 Task: Submit your pick sheet for the "Victory Lane Racing Champions League".
Action: Mouse moved to (179, 344)
Screenshot: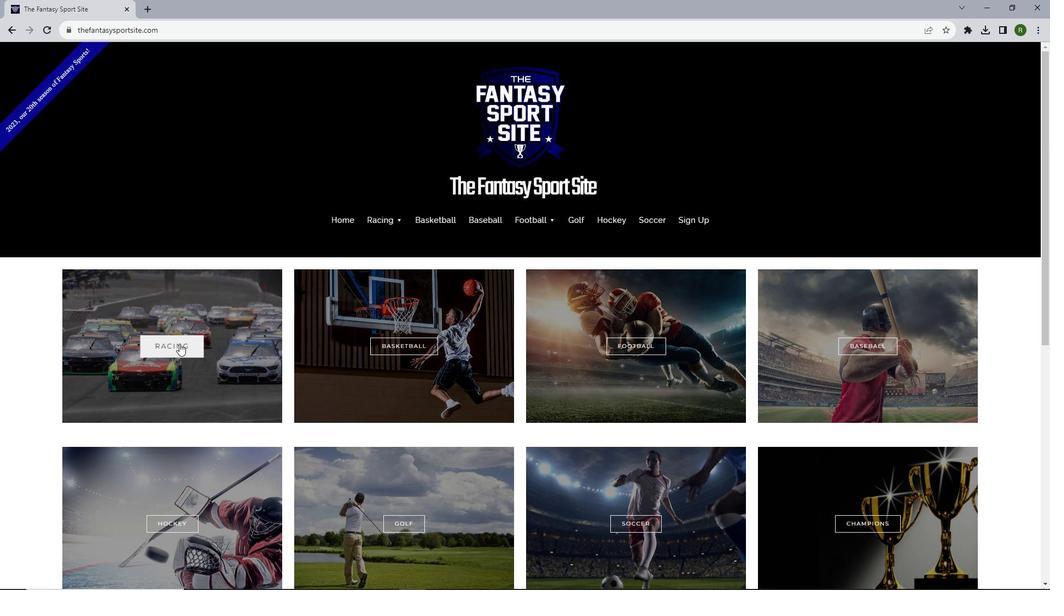 
Action: Mouse pressed left at (179, 344)
Screenshot: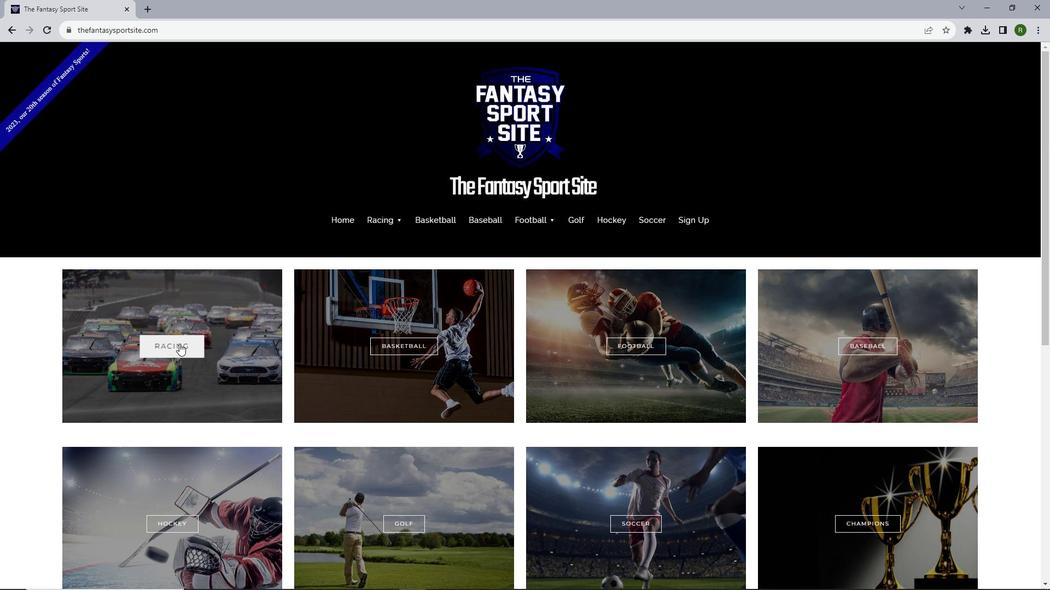 
Action: Mouse moved to (603, 418)
Screenshot: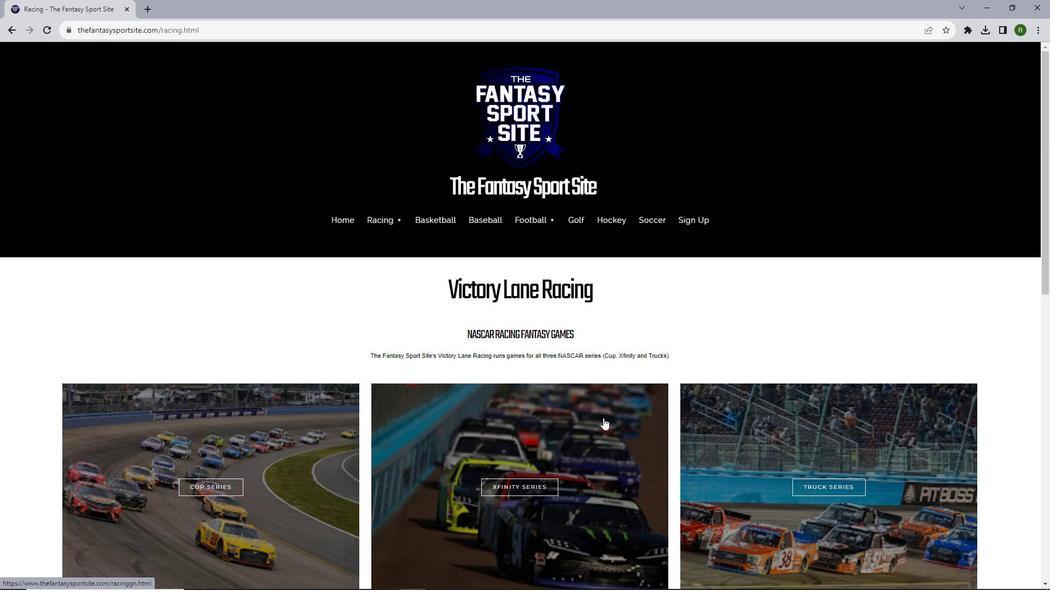 
Action: Mouse scrolled (603, 417) with delta (0, 0)
Screenshot: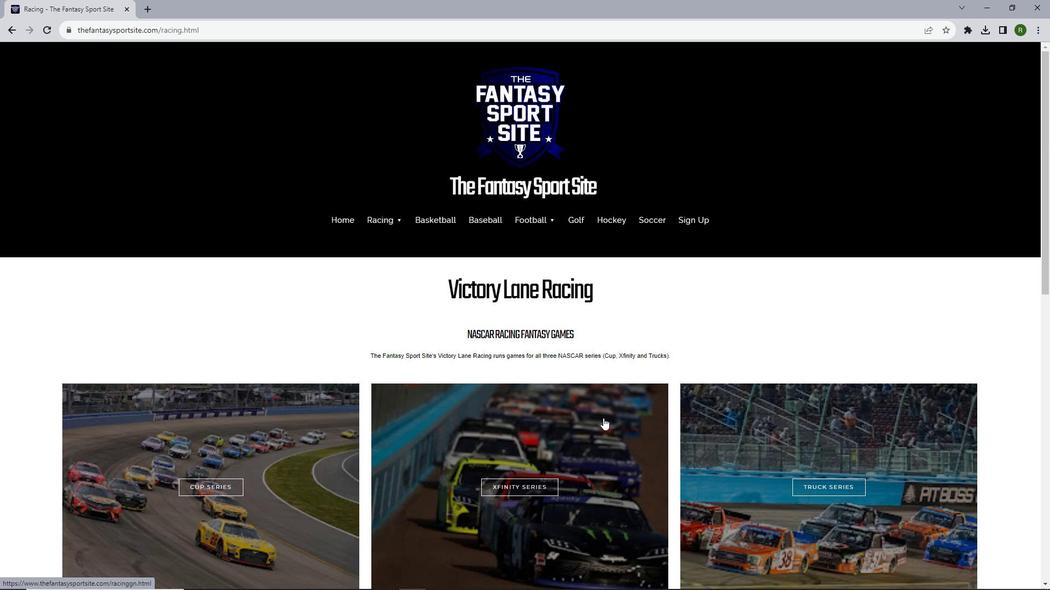
Action: Mouse scrolled (603, 417) with delta (0, 0)
Screenshot: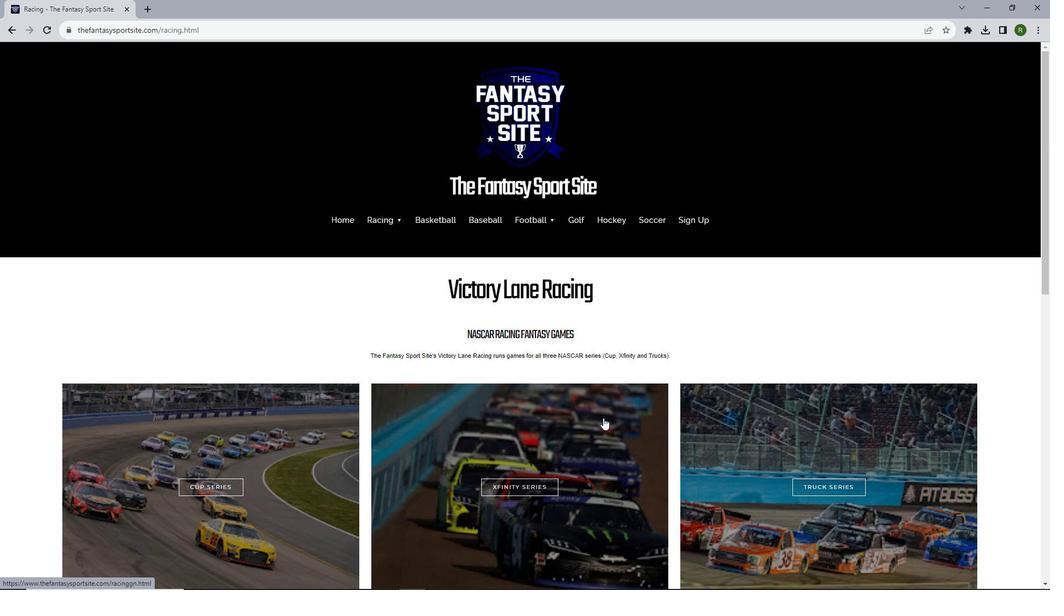 
Action: Mouse scrolled (603, 417) with delta (0, 0)
Screenshot: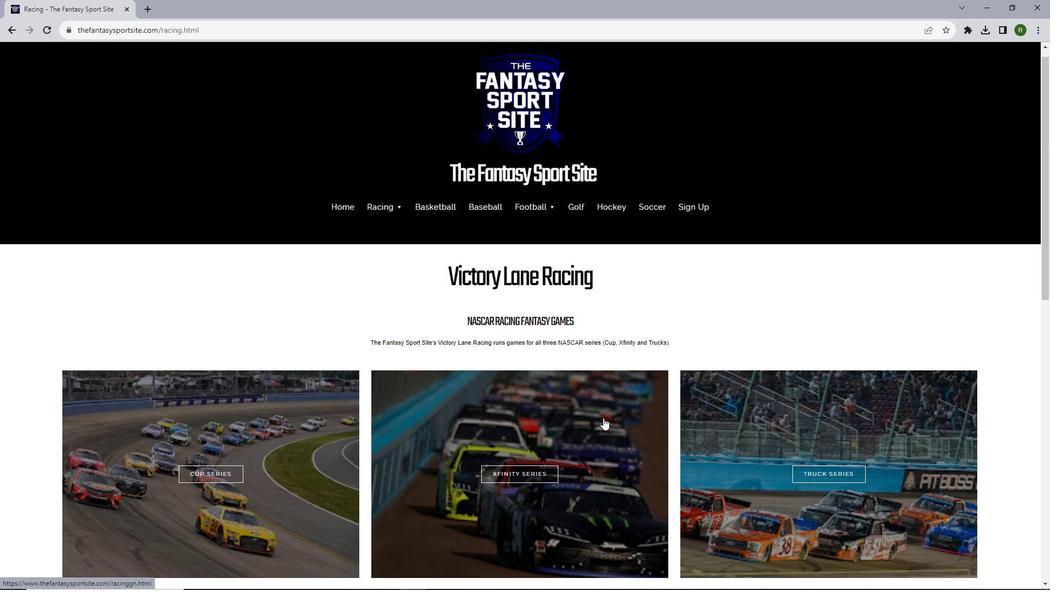 
Action: Mouse scrolled (603, 417) with delta (0, 0)
Screenshot: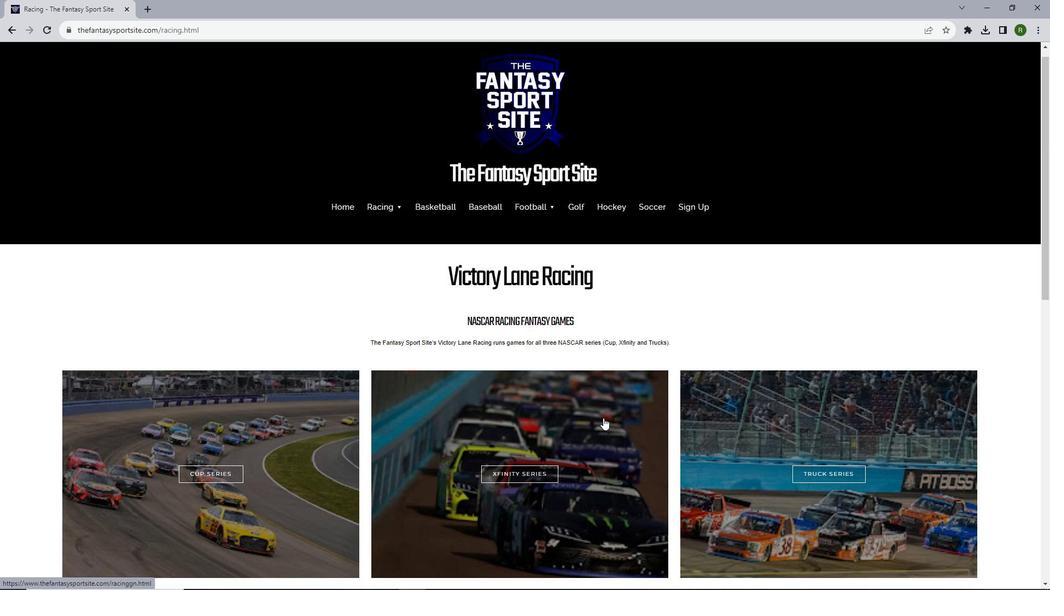 
Action: Mouse scrolled (603, 417) with delta (0, 0)
Screenshot: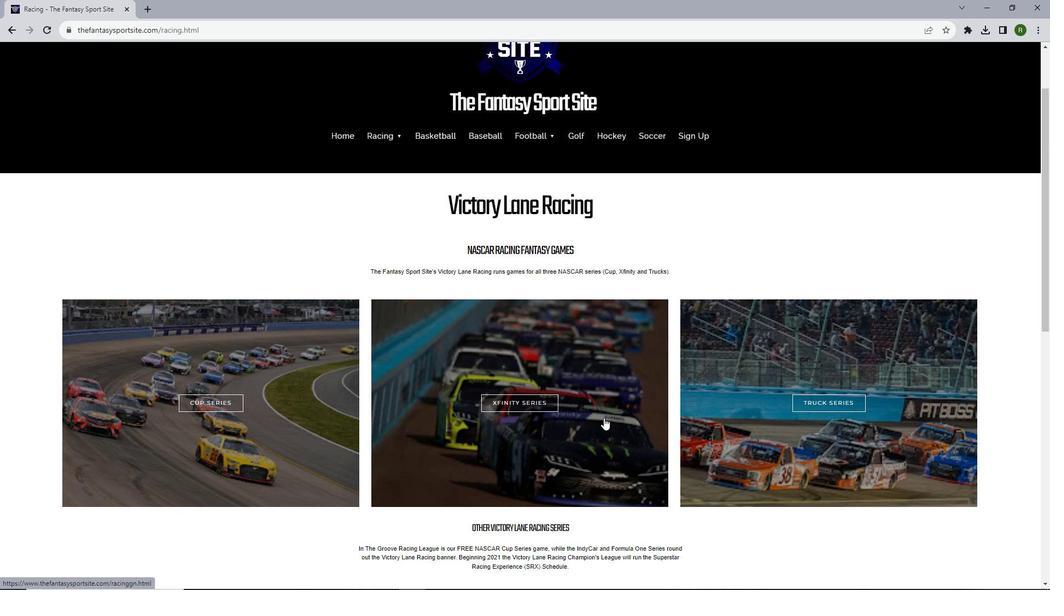 
Action: Mouse moved to (603, 418)
Screenshot: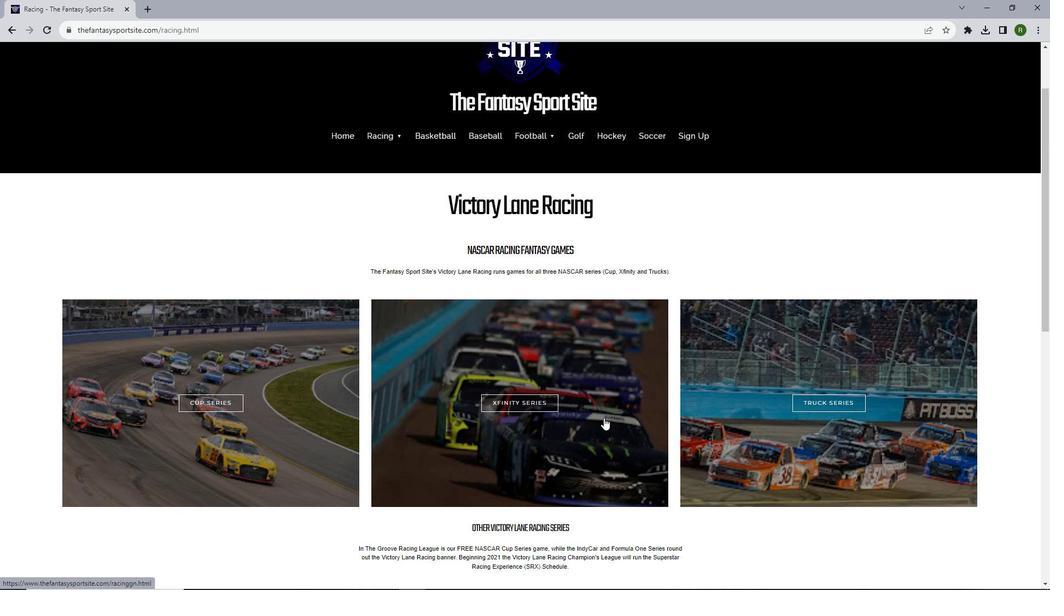 
Action: Mouse scrolled (603, 417) with delta (0, 0)
Screenshot: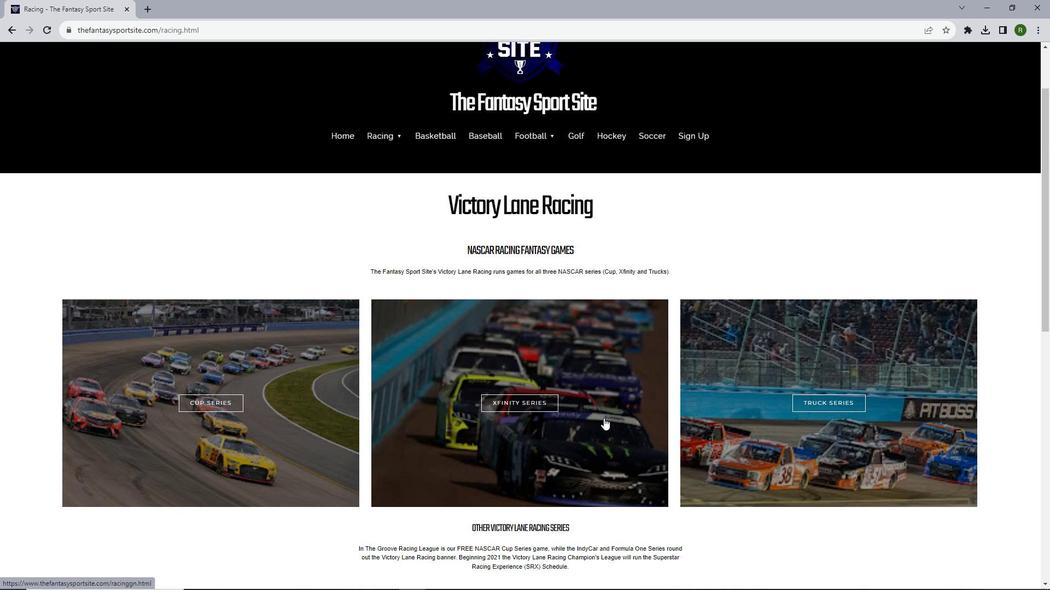 
Action: Mouse moved to (796, 427)
Screenshot: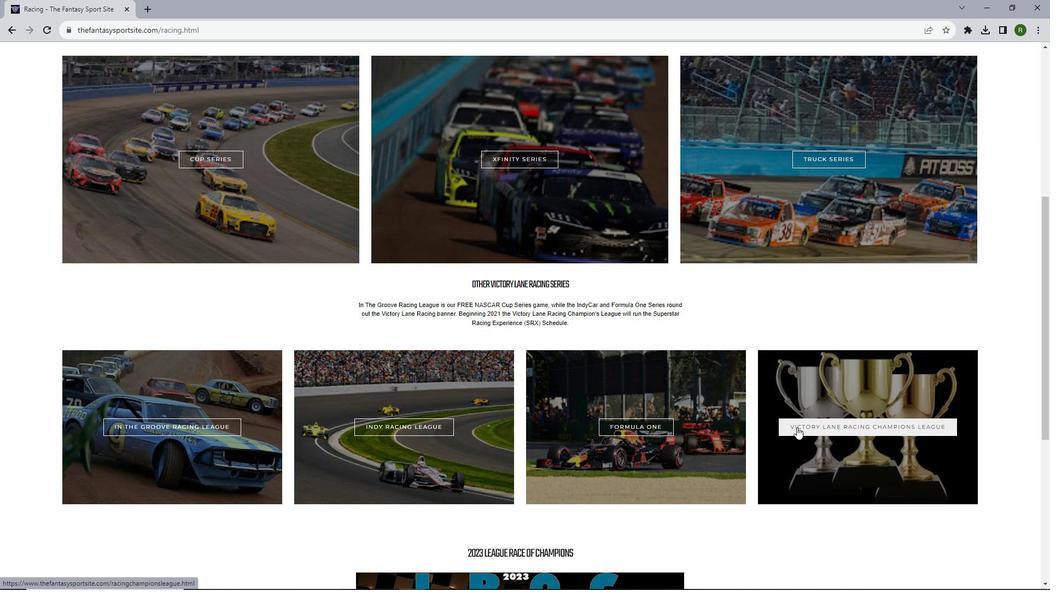 
Action: Mouse pressed left at (796, 427)
Screenshot: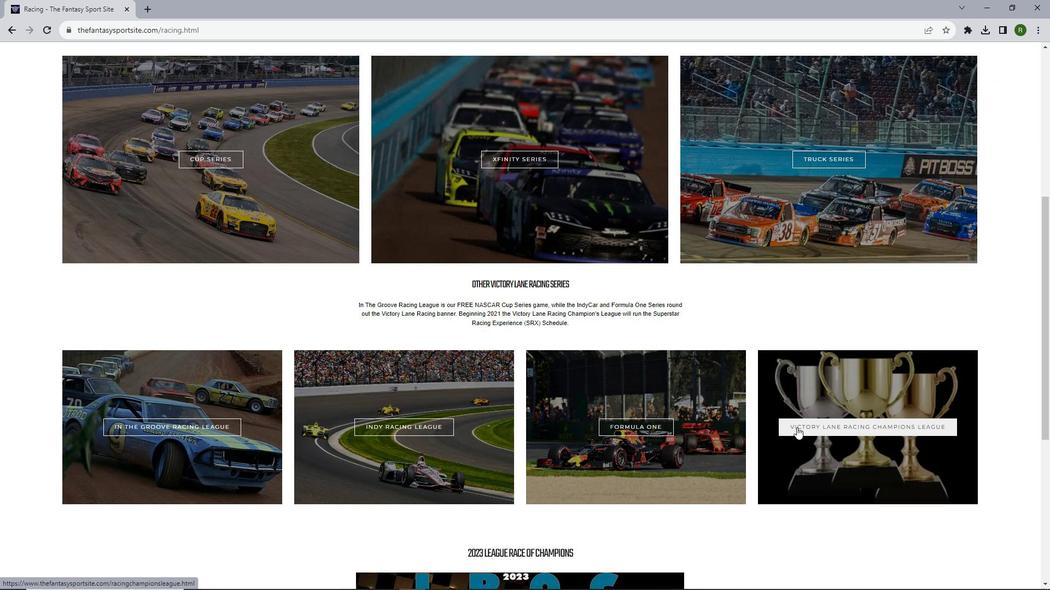 
Action: Mouse moved to (434, 374)
Screenshot: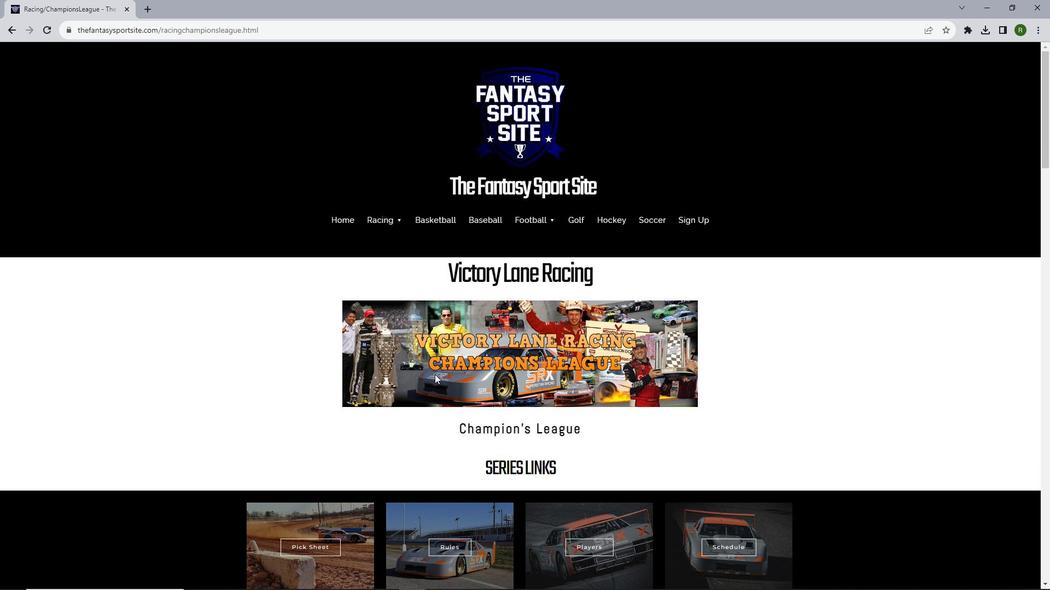 
Action: Mouse scrolled (434, 374) with delta (0, 0)
Screenshot: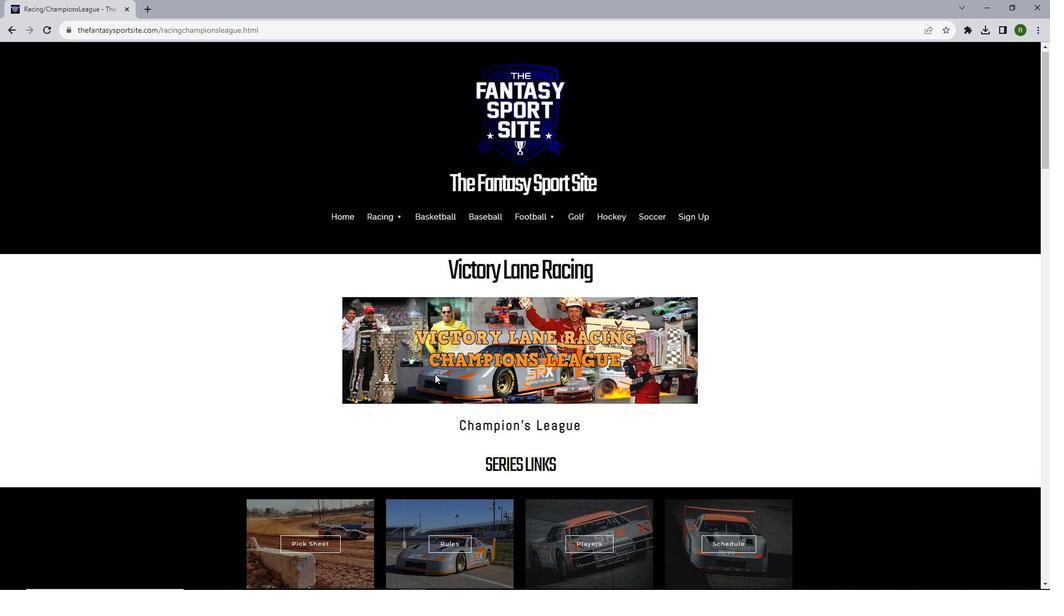 
Action: Mouse scrolled (434, 374) with delta (0, 0)
Screenshot: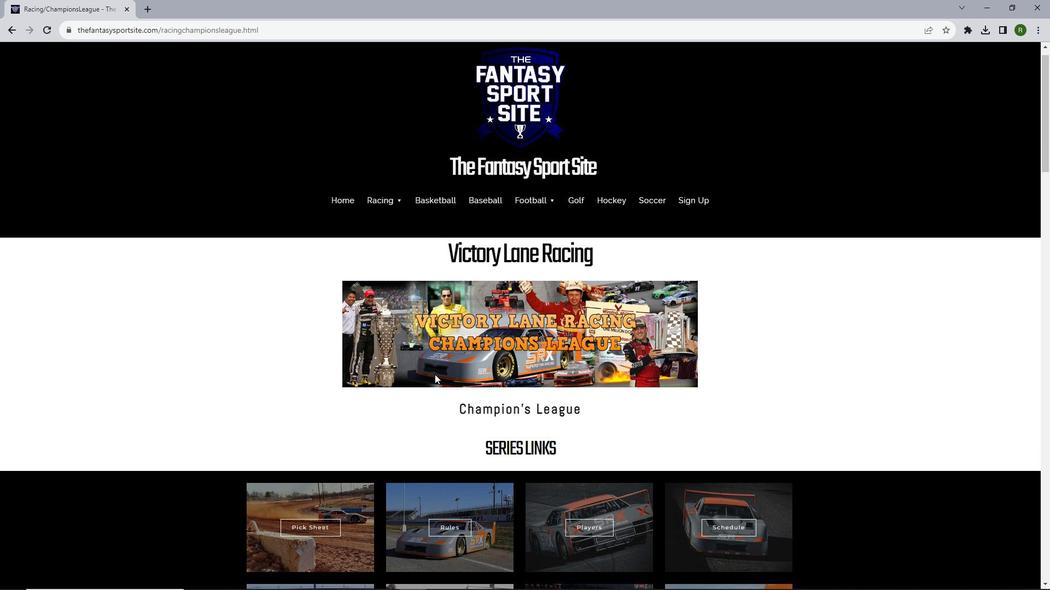 
Action: Mouse scrolled (434, 374) with delta (0, 0)
Screenshot: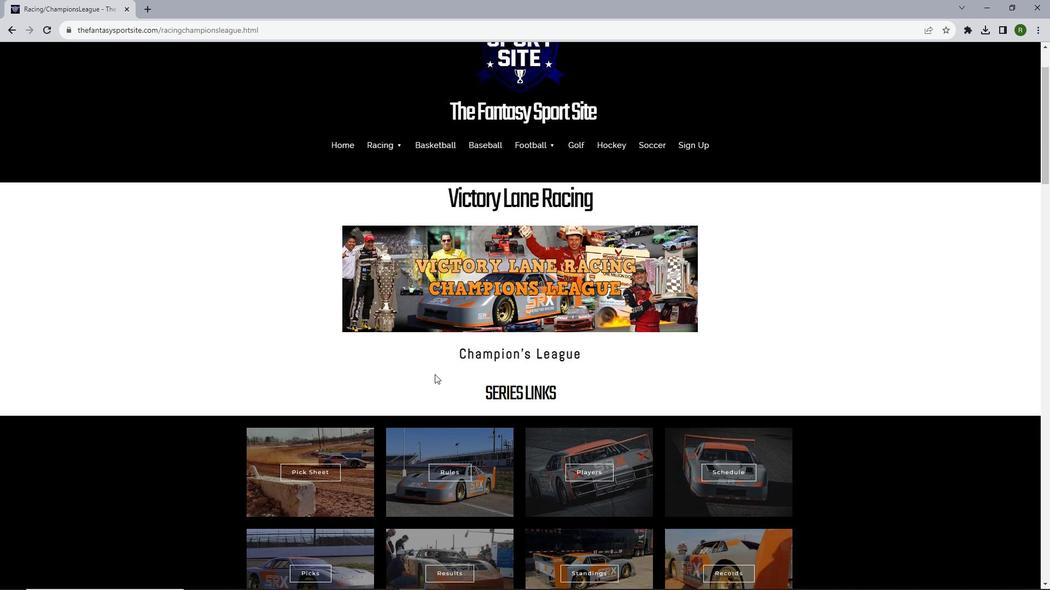 
Action: Mouse moved to (325, 385)
Screenshot: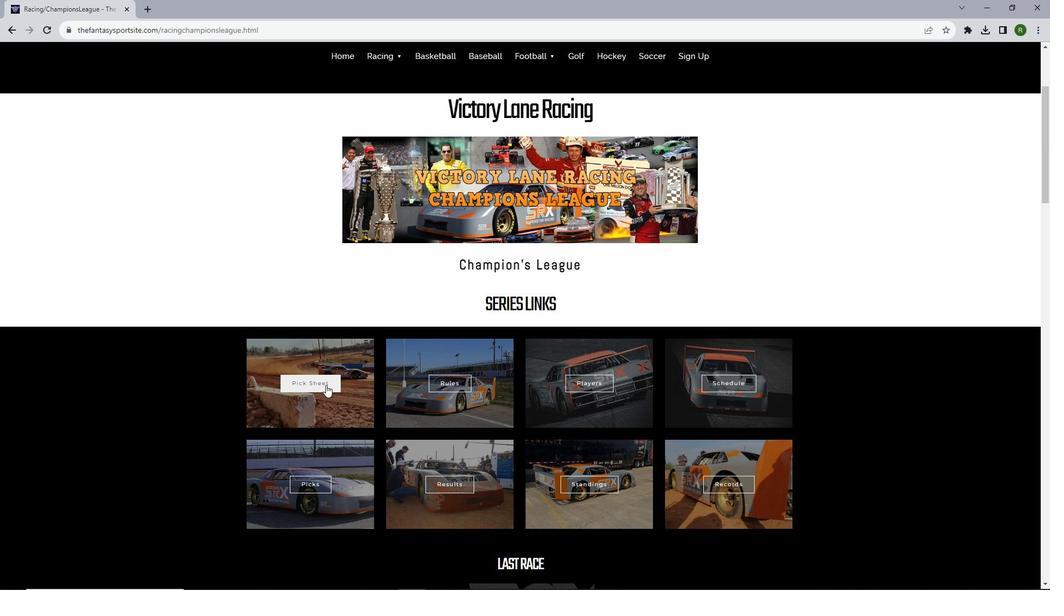 
Action: Mouse pressed left at (325, 385)
Screenshot: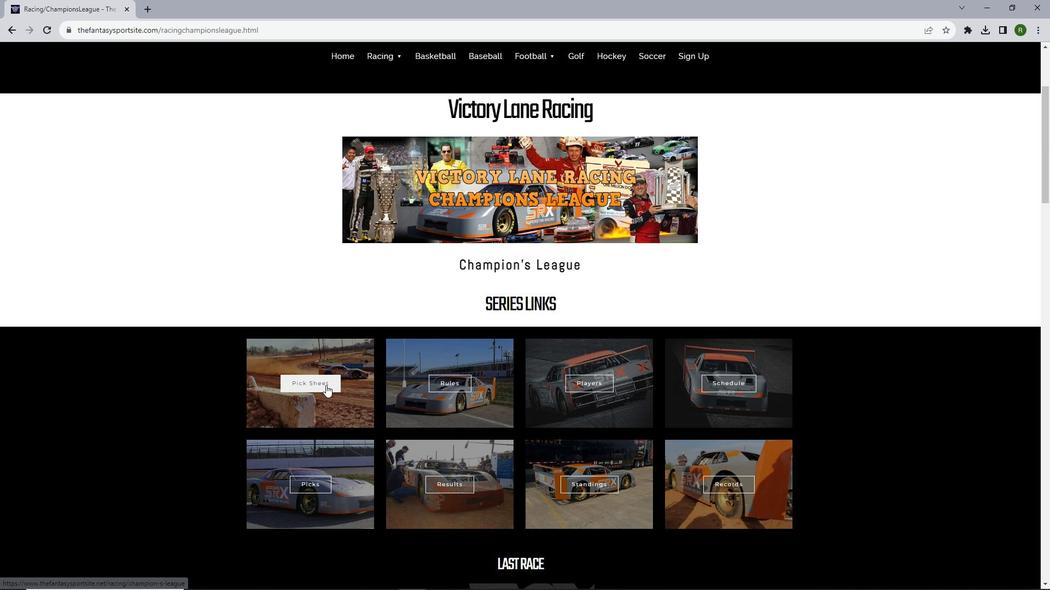 
Action: Mouse moved to (392, 364)
Screenshot: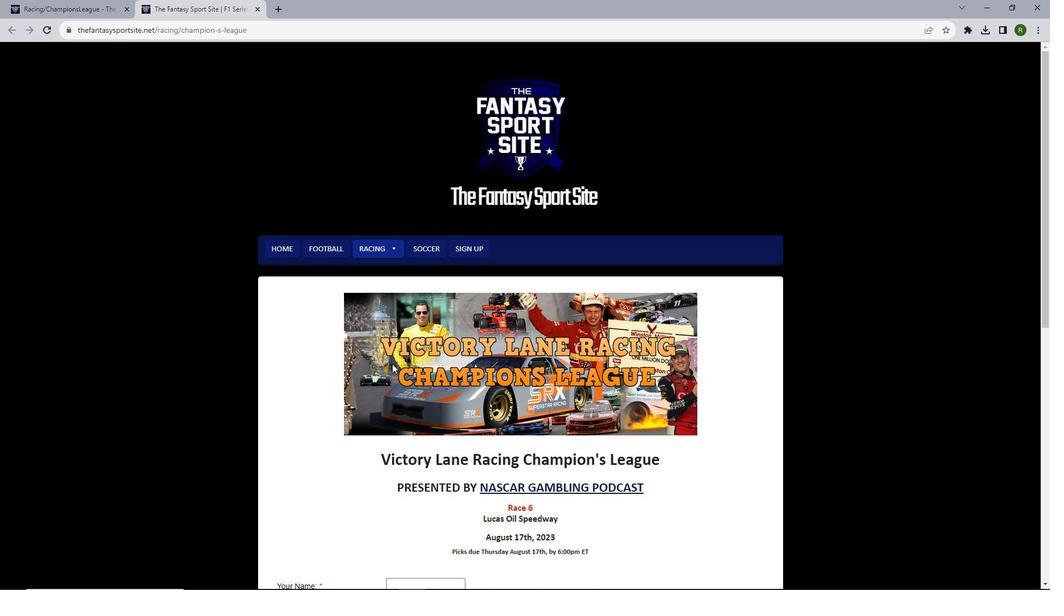 
Action: Mouse scrolled (392, 363) with delta (0, 0)
Screenshot: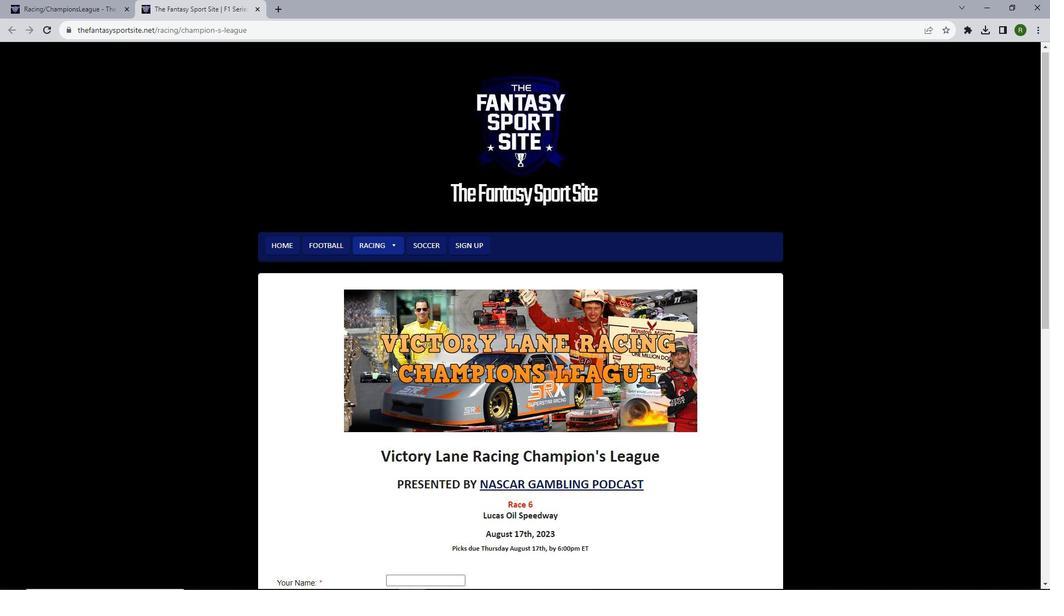
Action: Mouse scrolled (392, 363) with delta (0, 0)
Screenshot: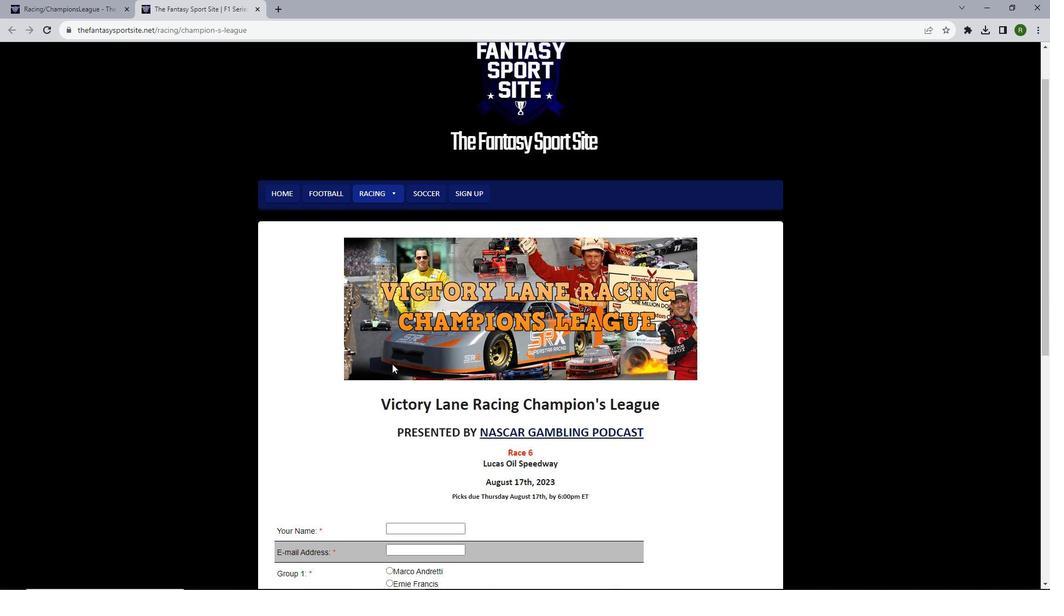 
Action: Mouse moved to (391, 369)
Screenshot: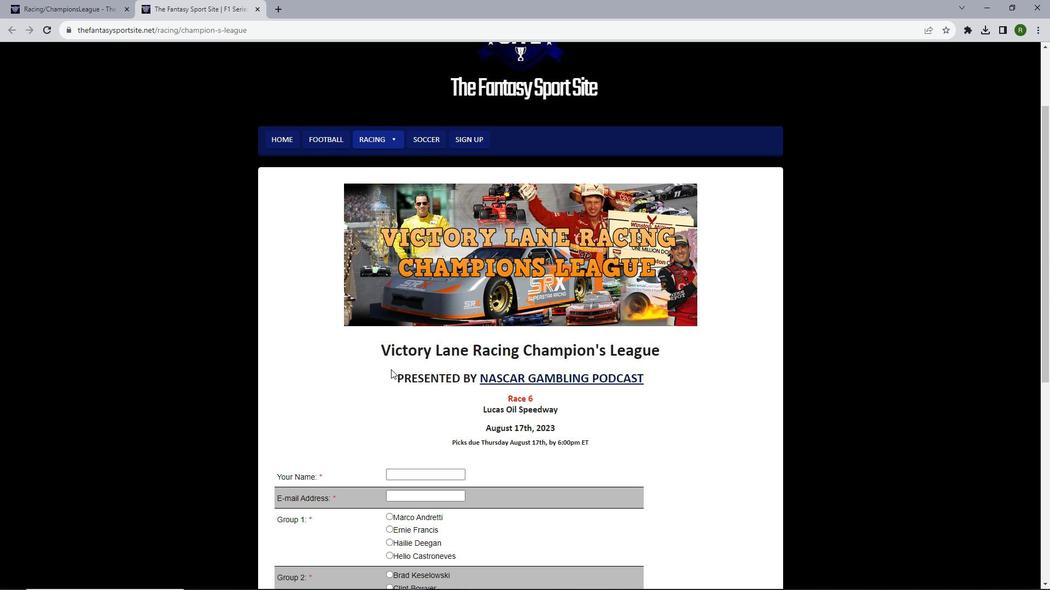 
Action: Mouse scrolled (391, 369) with delta (0, 0)
Screenshot: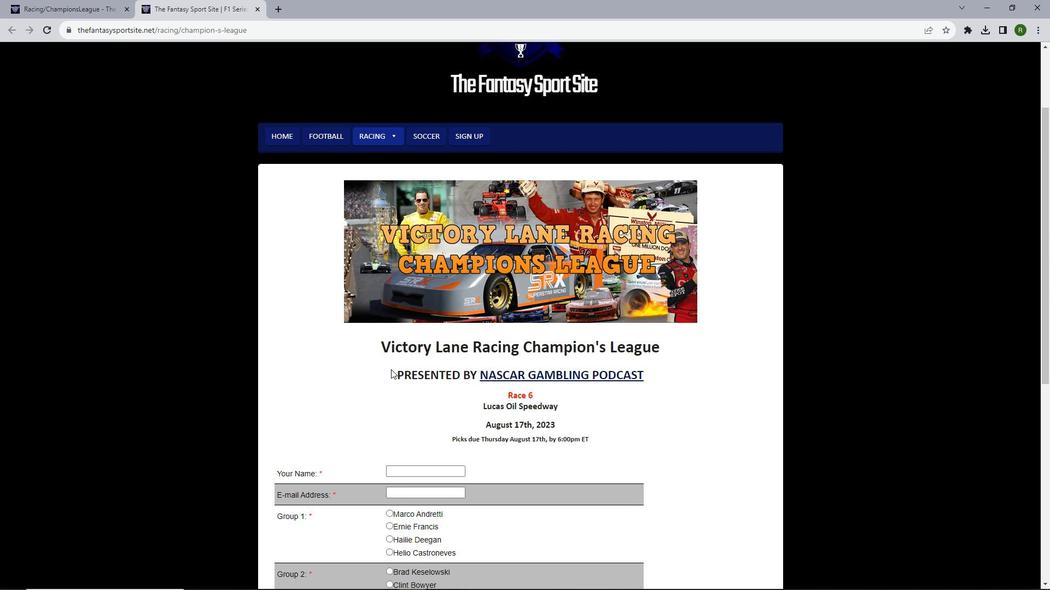 
Action: Mouse moved to (391, 370)
Screenshot: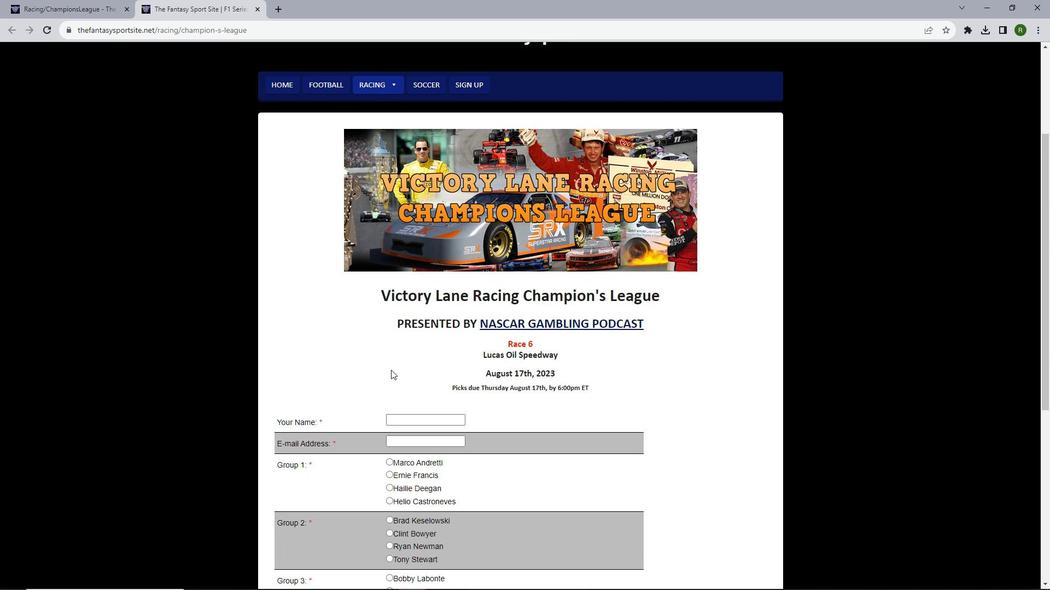 
Action: Mouse scrolled (391, 369) with delta (0, 0)
Screenshot: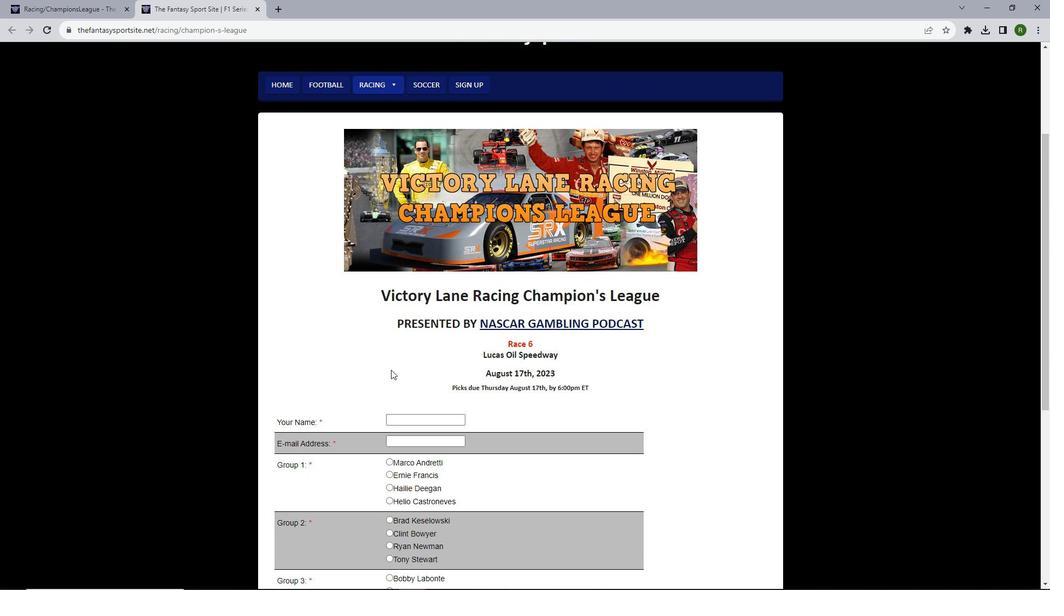
Action: Mouse moved to (393, 369)
Screenshot: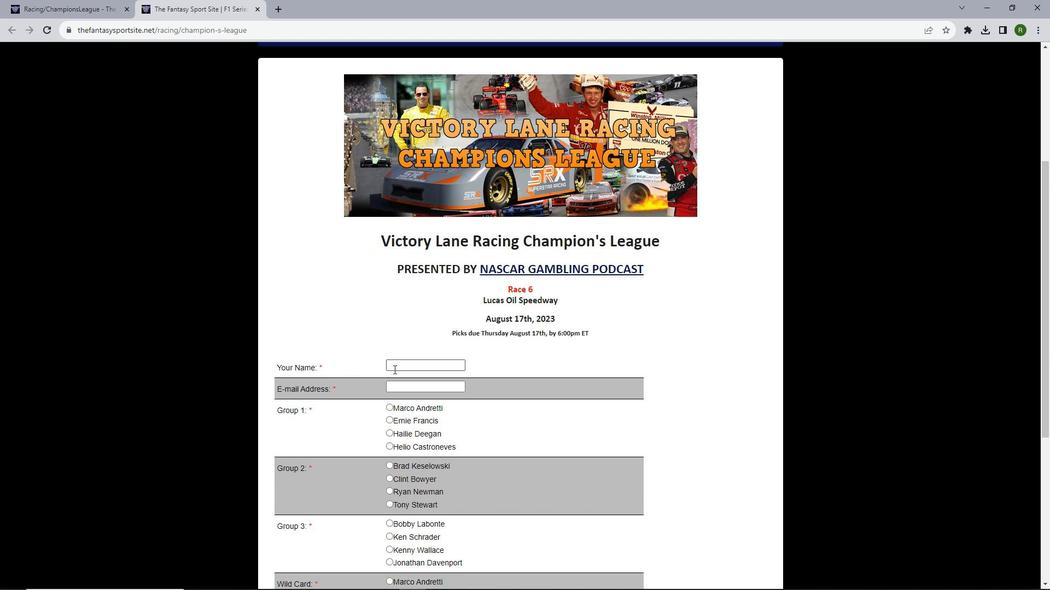 
Action: Mouse pressed left at (393, 369)
Screenshot: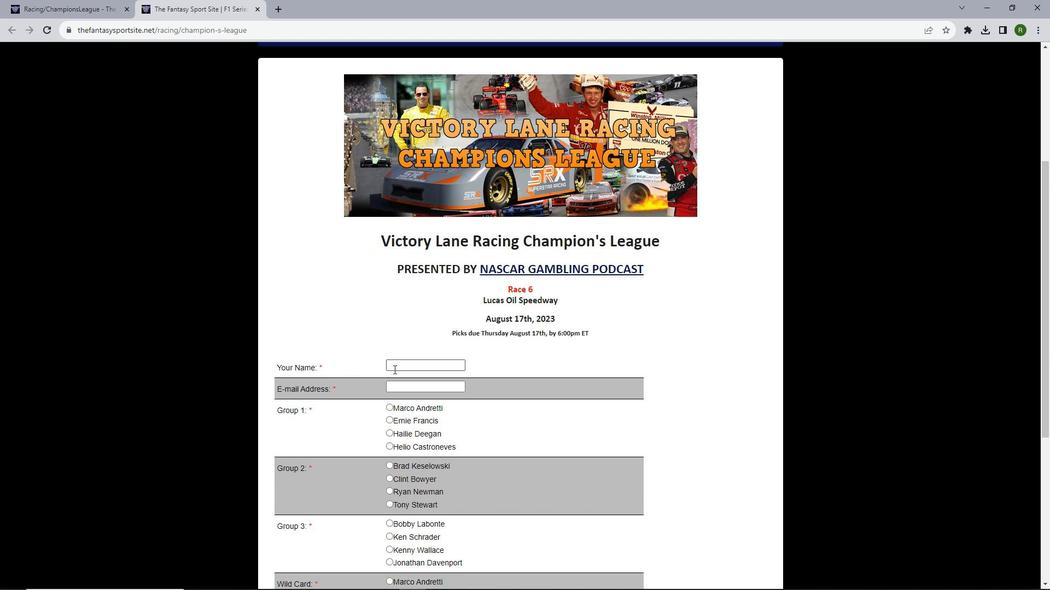 
Action: Mouse moved to (394, 368)
Screenshot: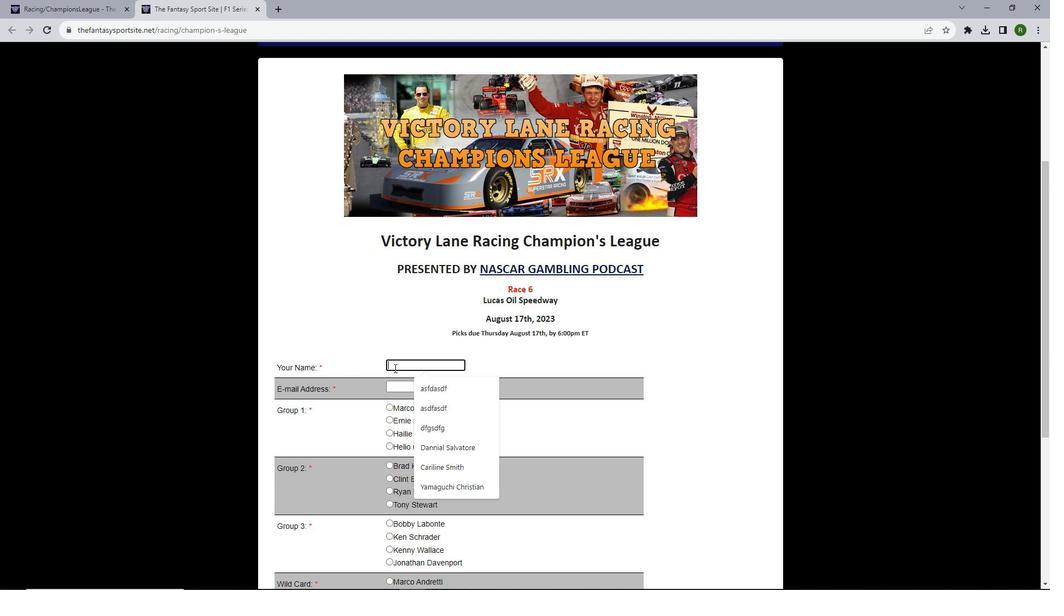 
Action: Key pressed <Key.shift><Key.shift><Key.shift><Key.shift><Key.shift><Key.shift><Key.shift><Key.shift><Key.shift><Key.shift><Key.shift><Key.shift><Key.shift><Key.shift><Key.shift><Key.shift>Kristy<Key.space><Key.shift>Lmaaye
Screenshot: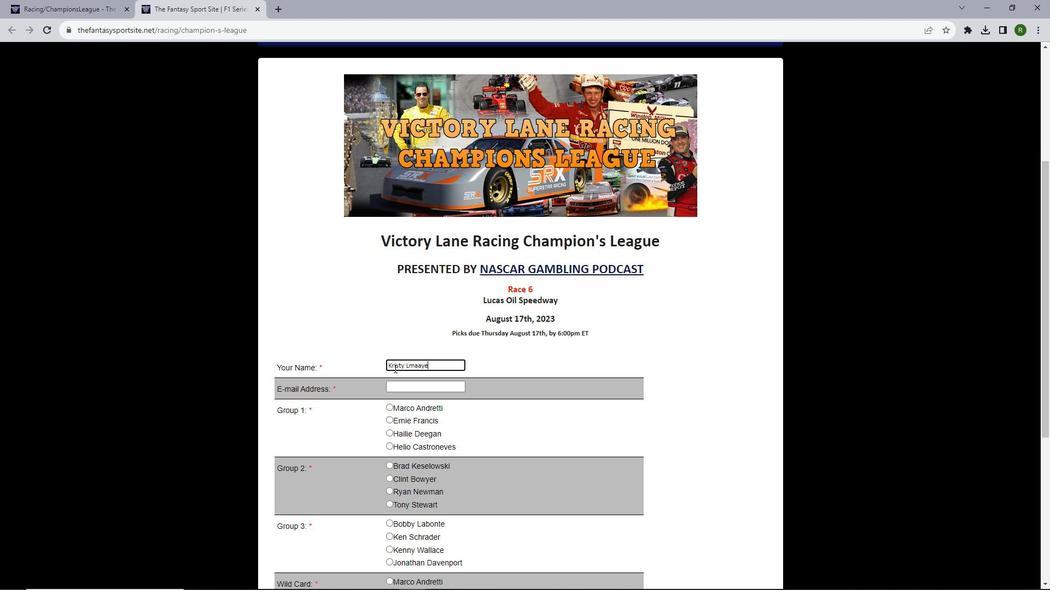 
Action: Mouse moved to (398, 383)
Screenshot: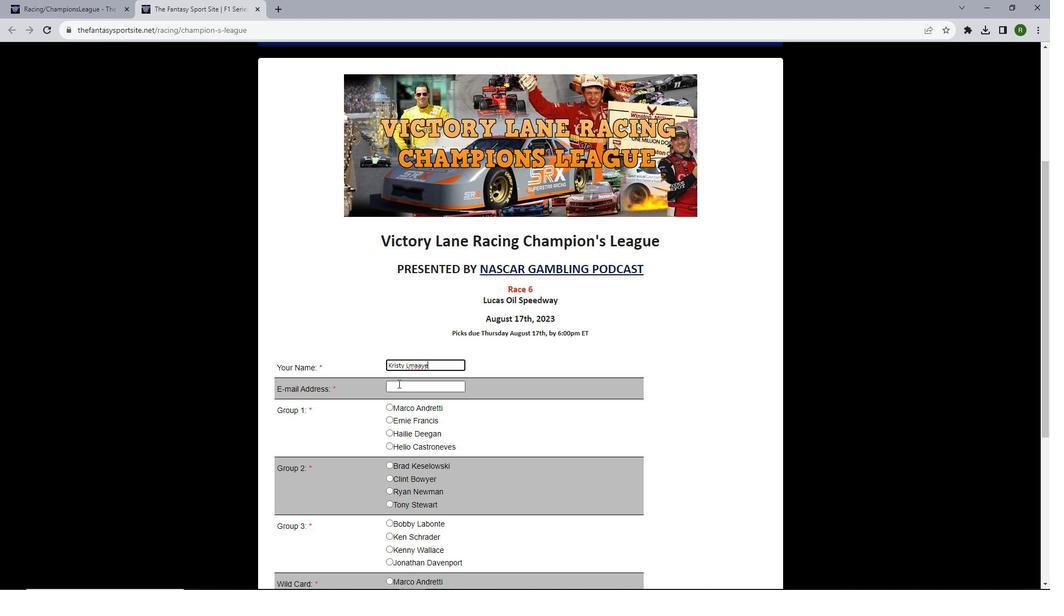 
Action: Mouse pressed left at (398, 383)
Screenshot: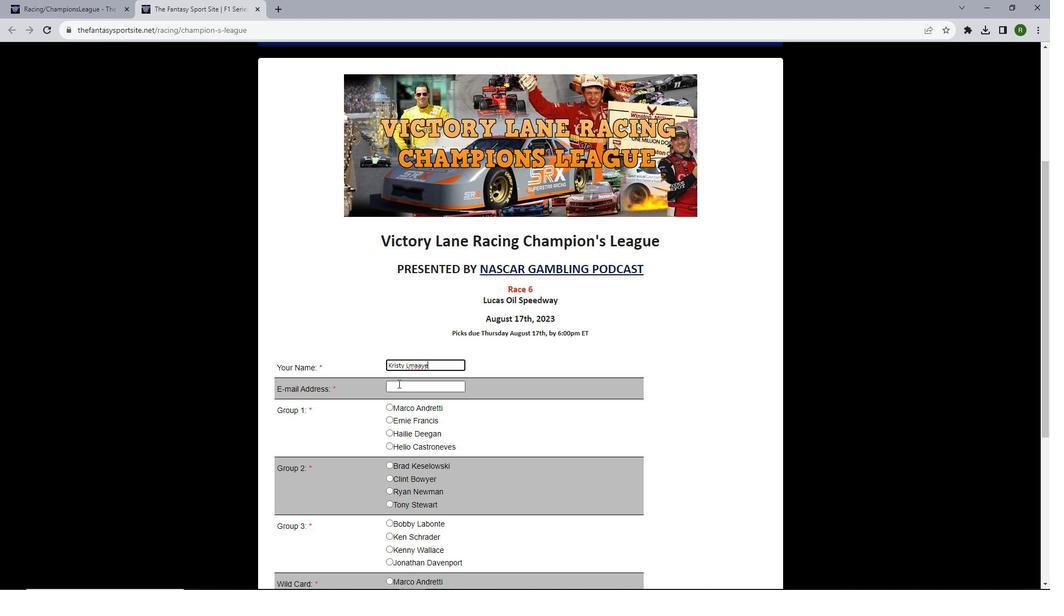 
Action: Mouse moved to (399, 383)
Screenshot: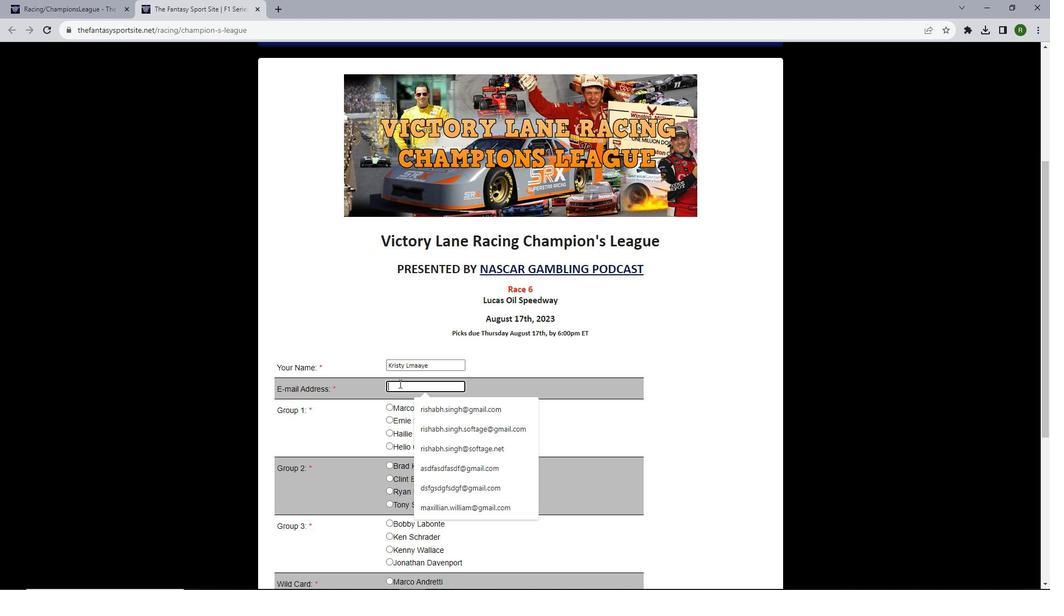
Action: Key pressed <Key.shift>Kristylmaye99<Key.shift_r>@gmail.com
Screenshot: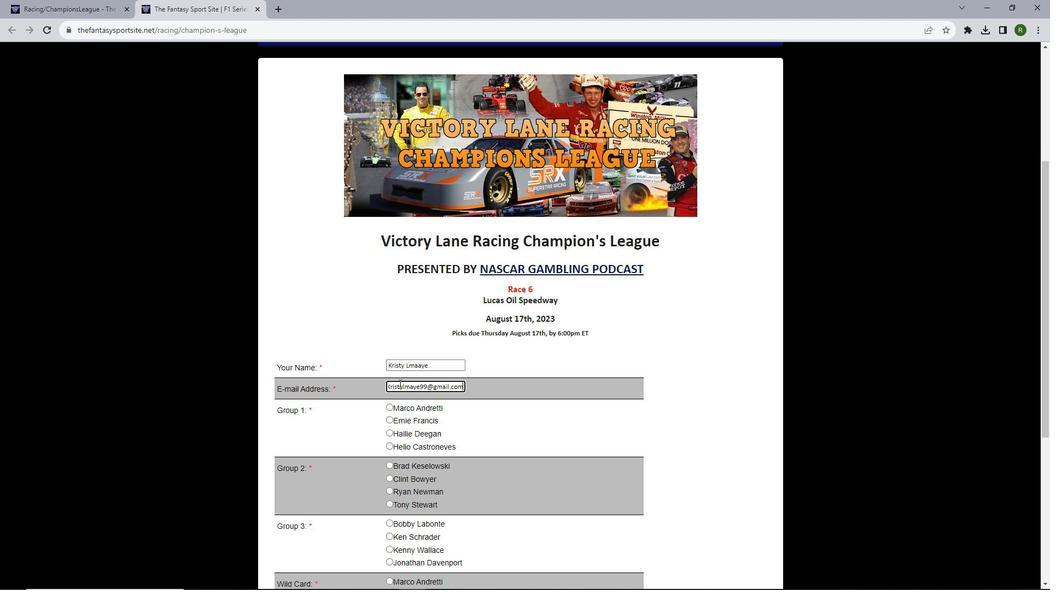 
Action: Mouse moved to (390, 407)
Screenshot: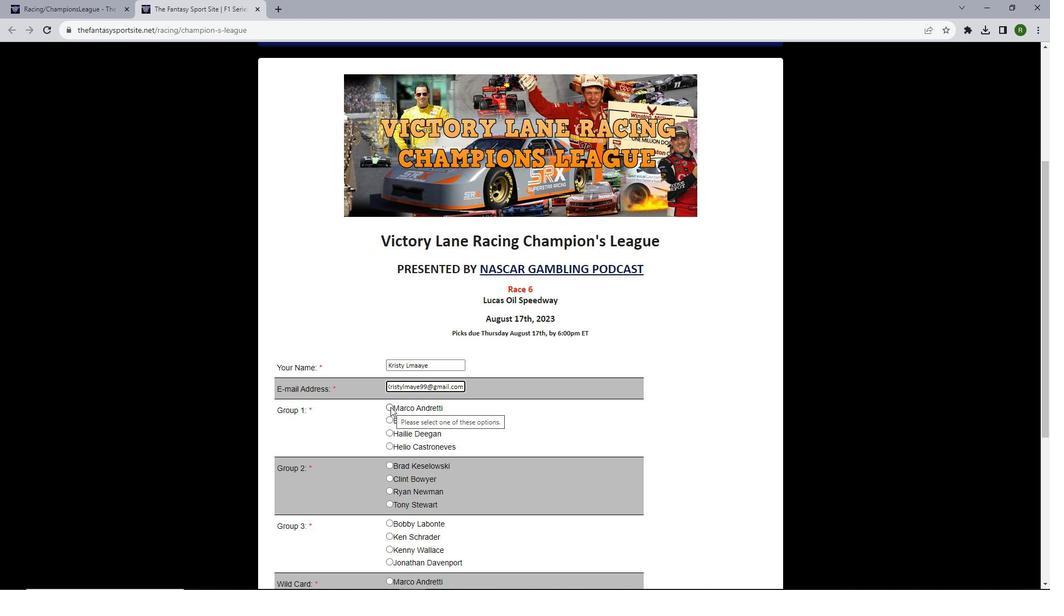 
Action: Mouse pressed left at (390, 407)
Screenshot: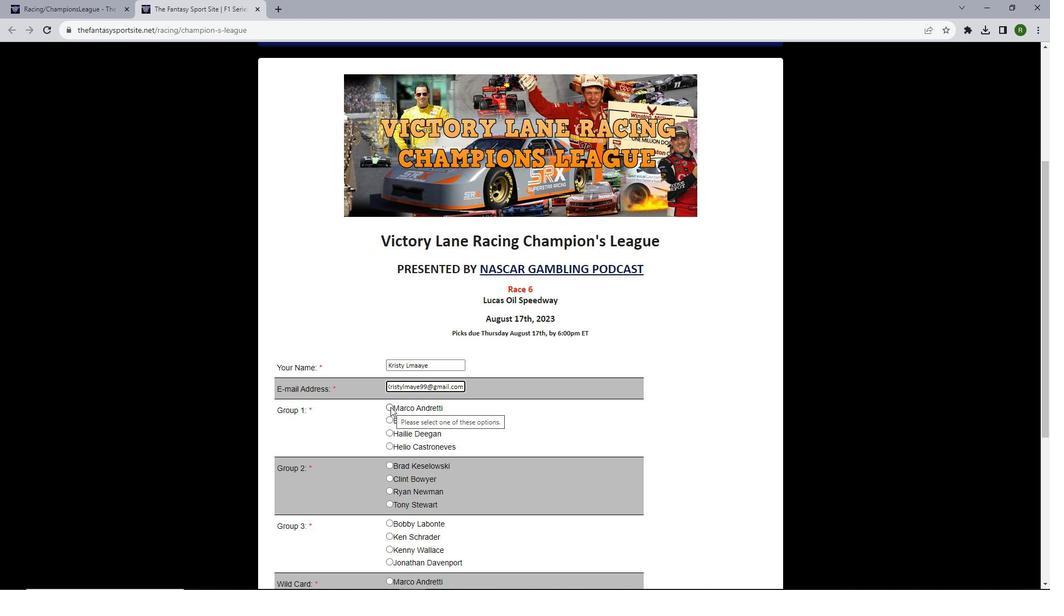 
Action: Mouse moved to (394, 433)
Screenshot: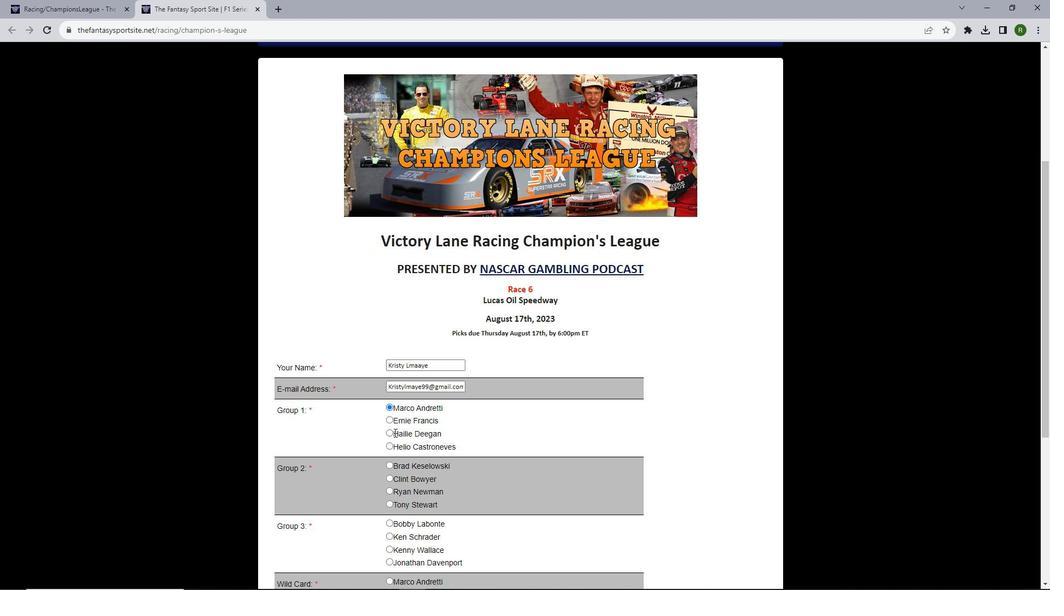 
Action: Mouse scrolled (394, 432) with delta (0, 0)
Screenshot: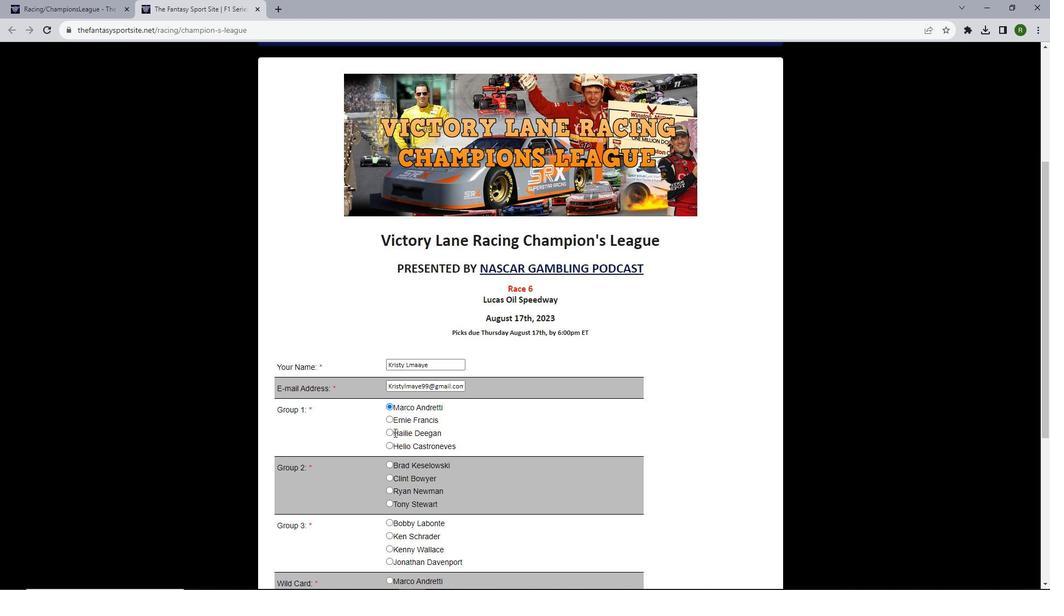 
Action: Mouse scrolled (394, 432) with delta (0, 0)
Screenshot: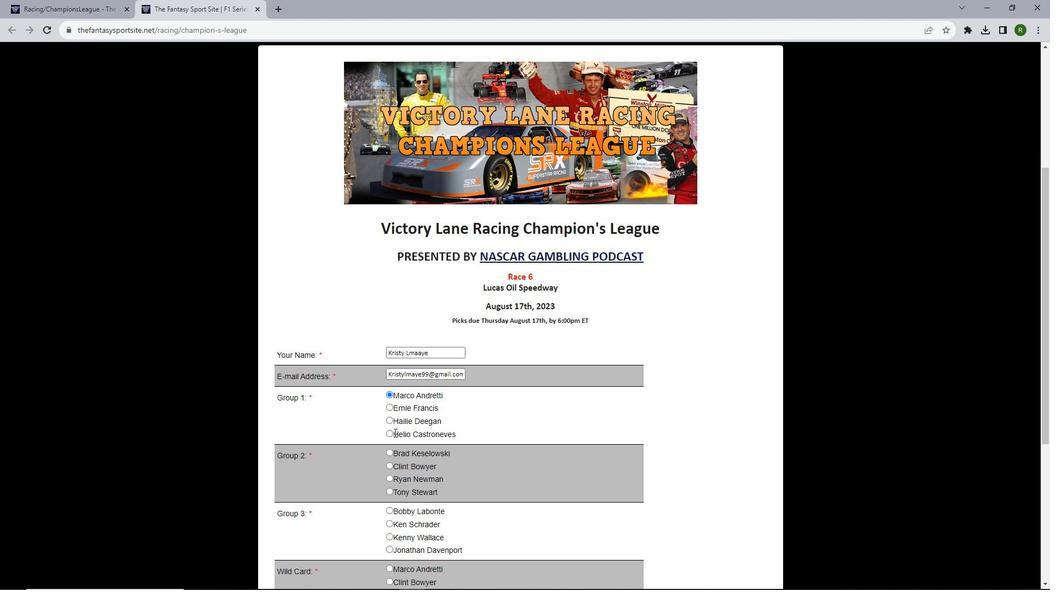 
Action: Mouse moved to (389, 381)
Screenshot: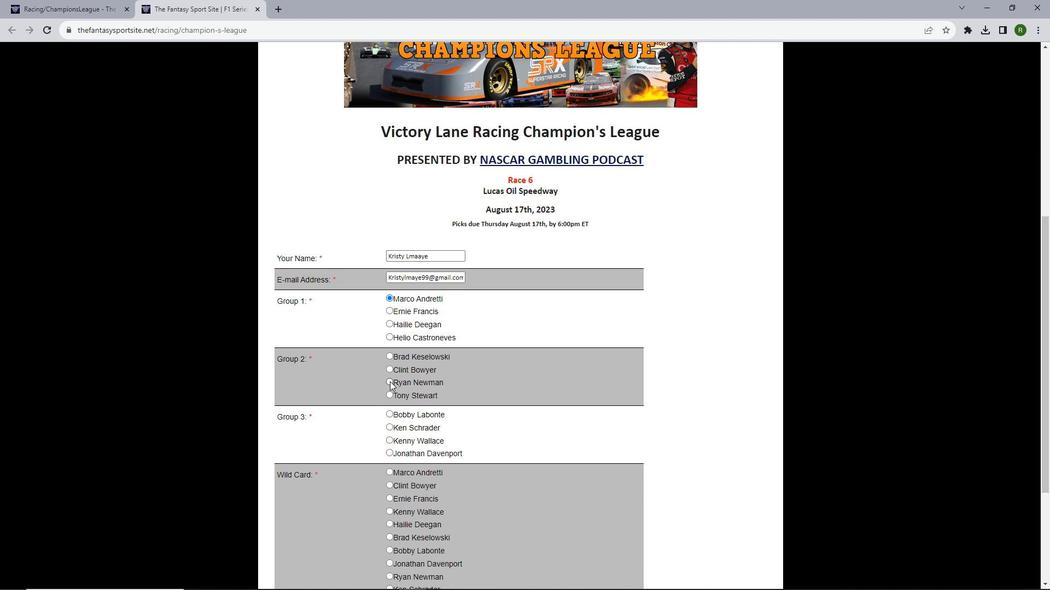 
Action: Mouse pressed left at (389, 381)
Screenshot: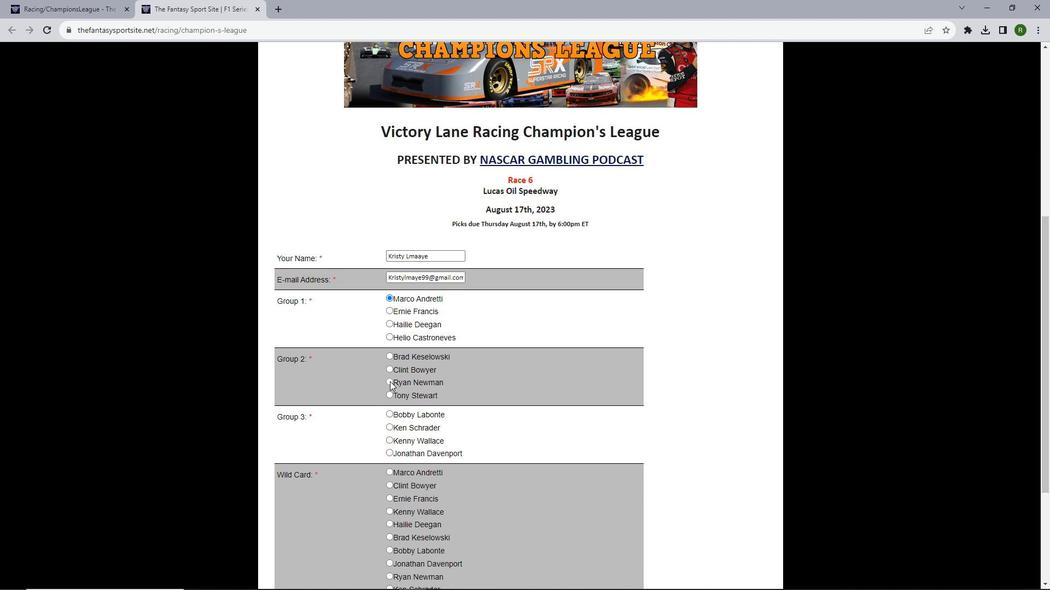 
Action: Mouse moved to (403, 411)
Screenshot: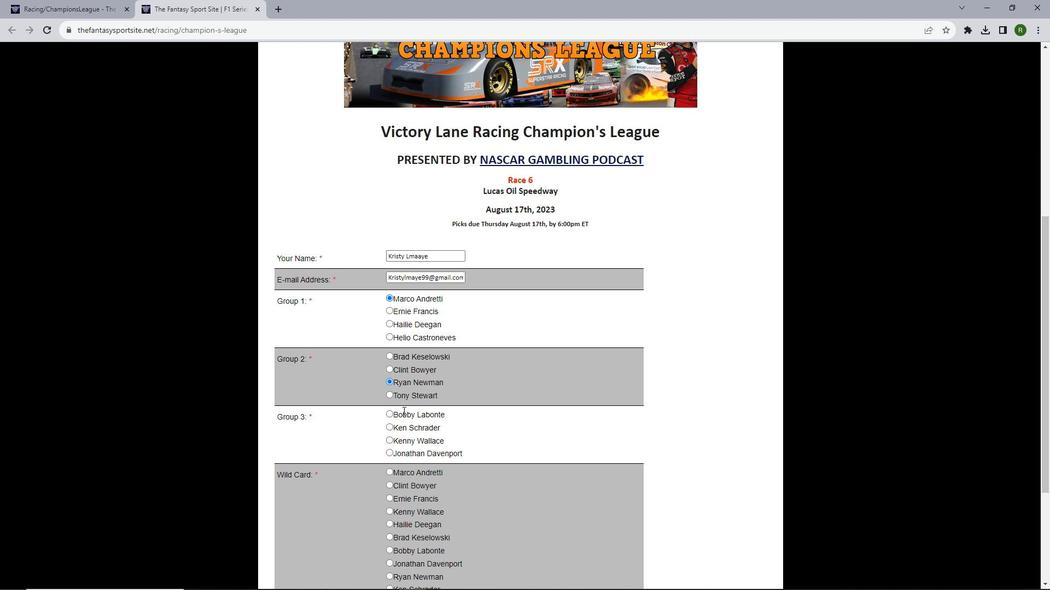 
Action: Mouse scrolled (403, 410) with delta (0, 0)
Screenshot: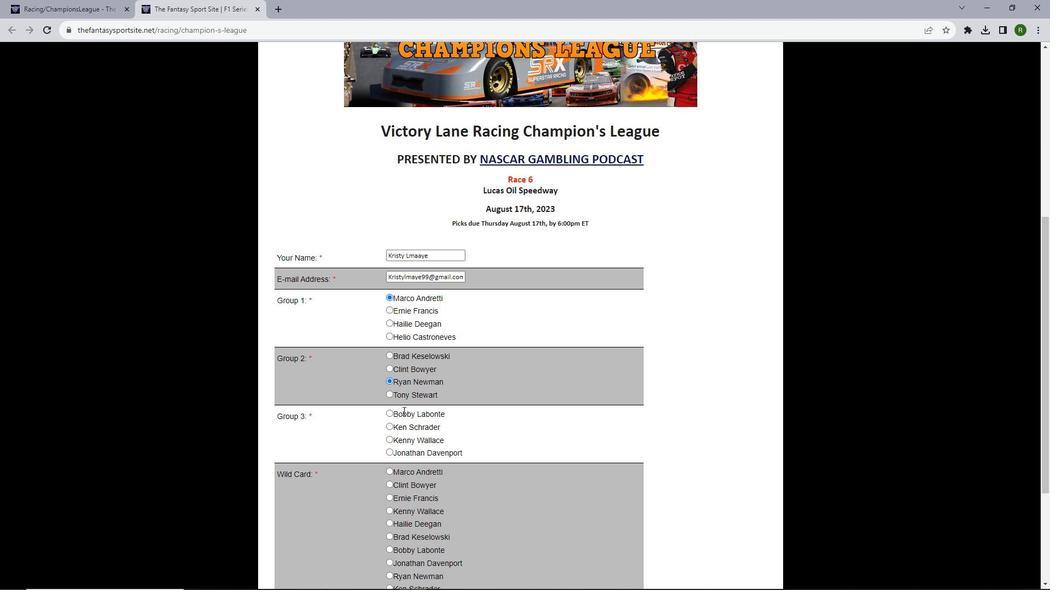 
Action: Mouse scrolled (403, 410) with delta (0, 0)
Screenshot: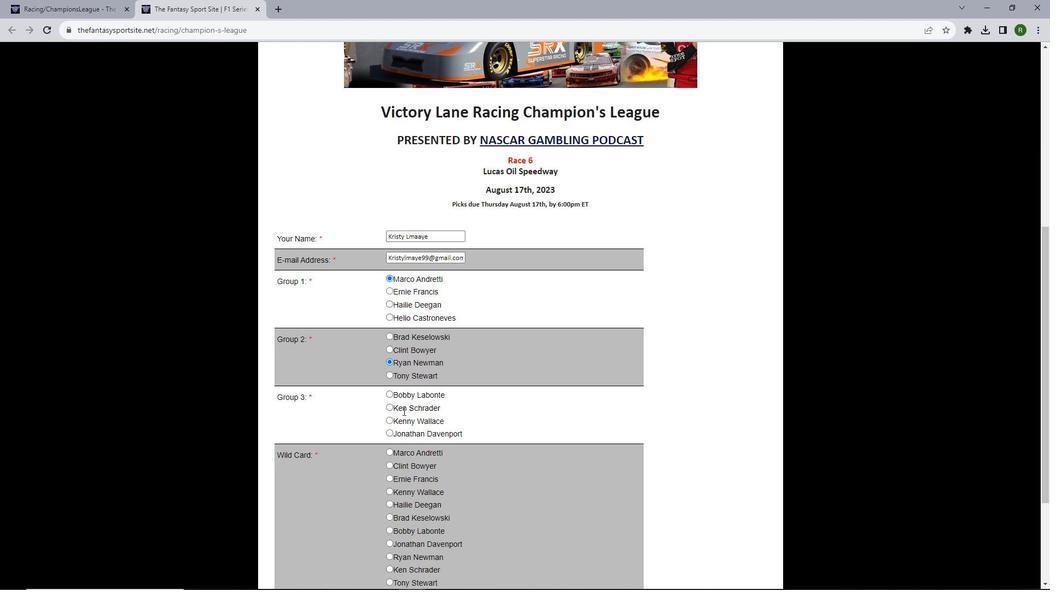 
Action: Mouse moved to (390, 334)
Screenshot: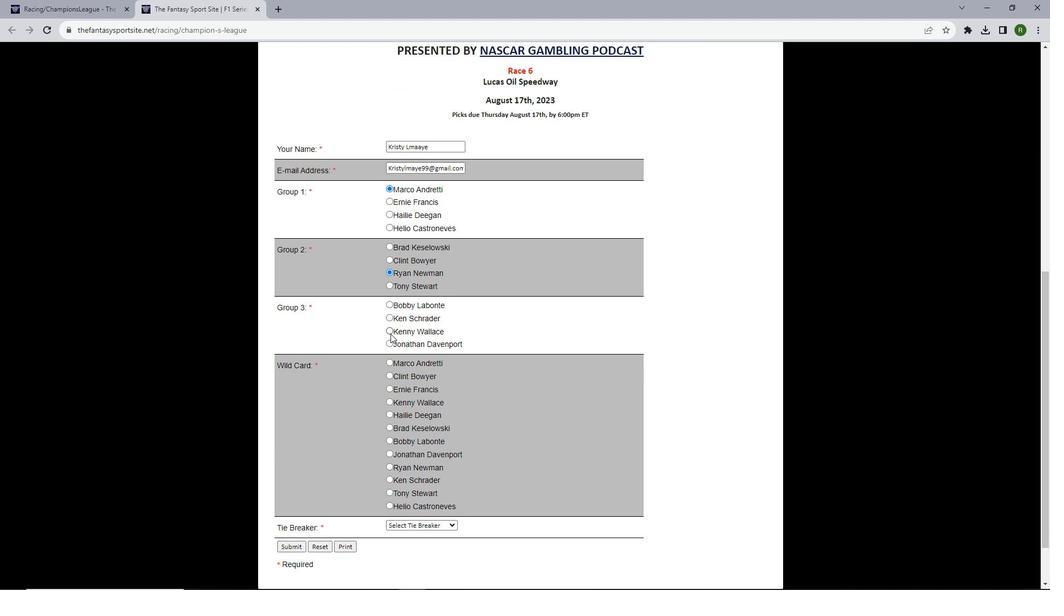 
Action: Mouse pressed left at (390, 334)
Screenshot: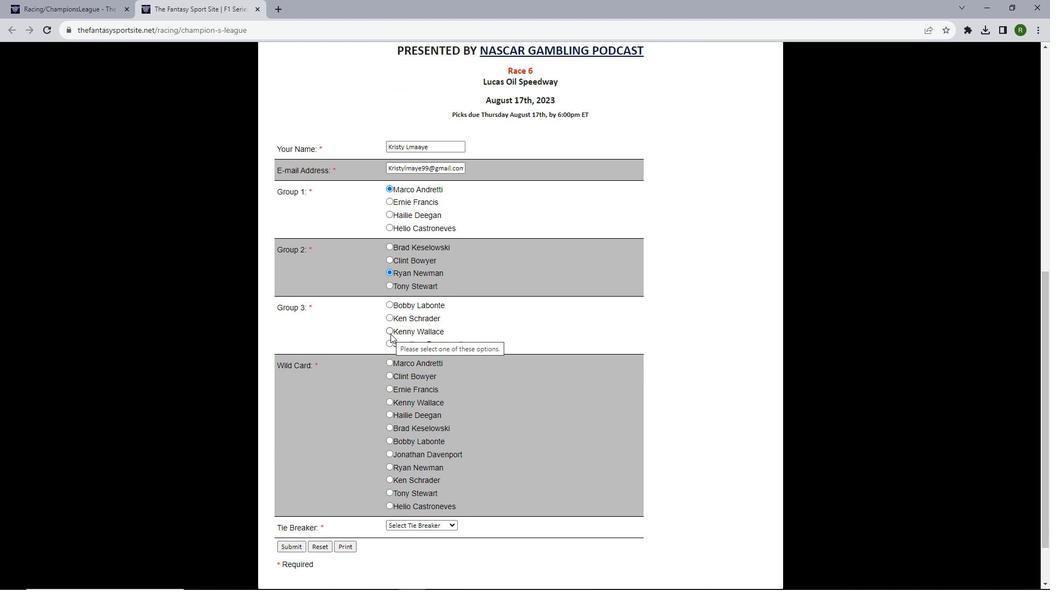 
Action: Mouse moved to (441, 328)
Screenshot: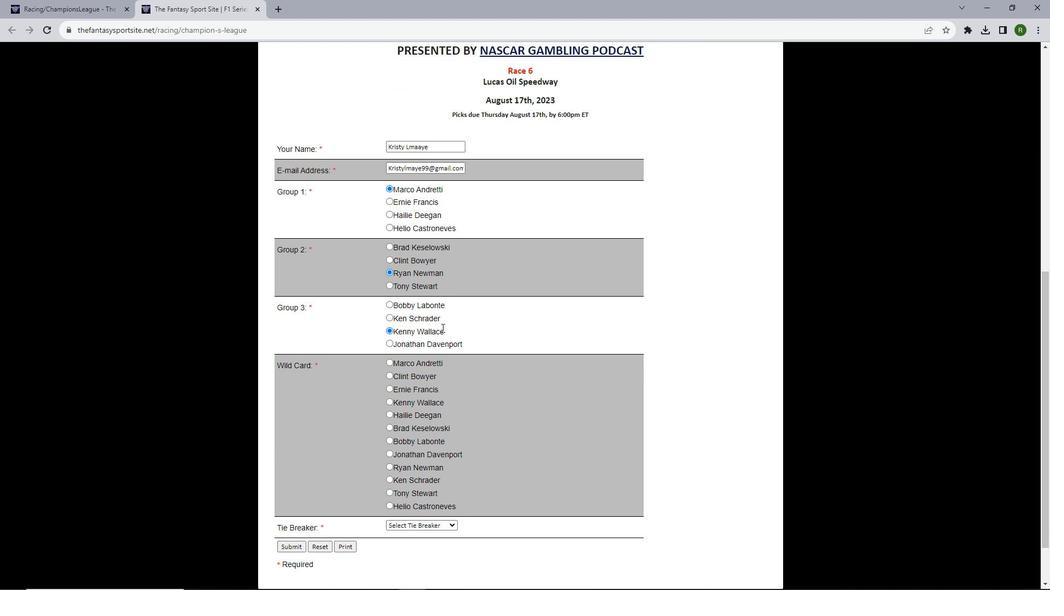 
Action: Mouse scrolled (441, 327) with delta (0, 0)
Screenshot: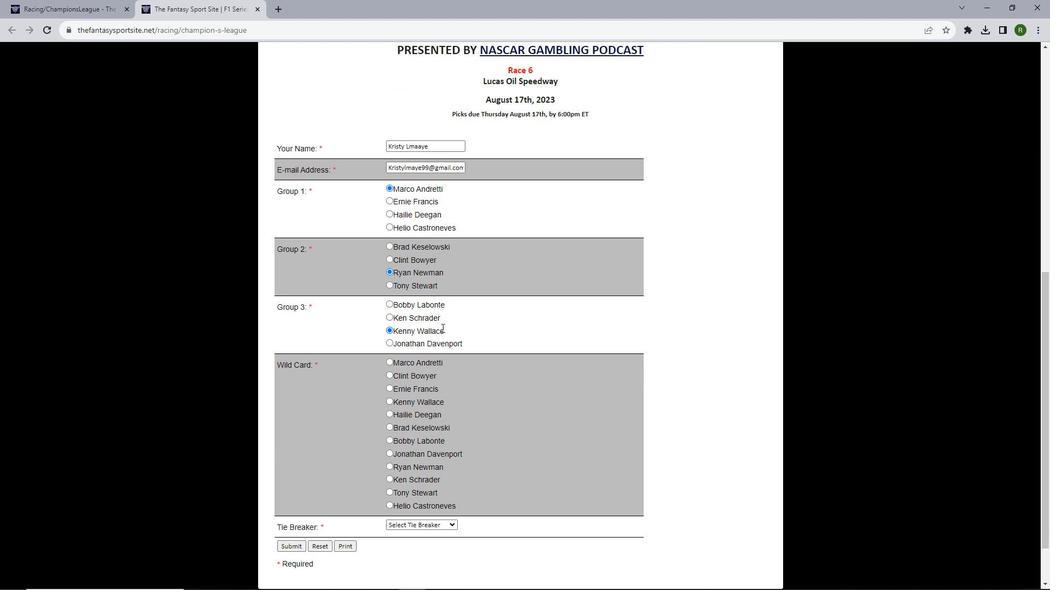 
Action: Mouse scrolled (441, 327) with delta (0, 0)
Screenshot: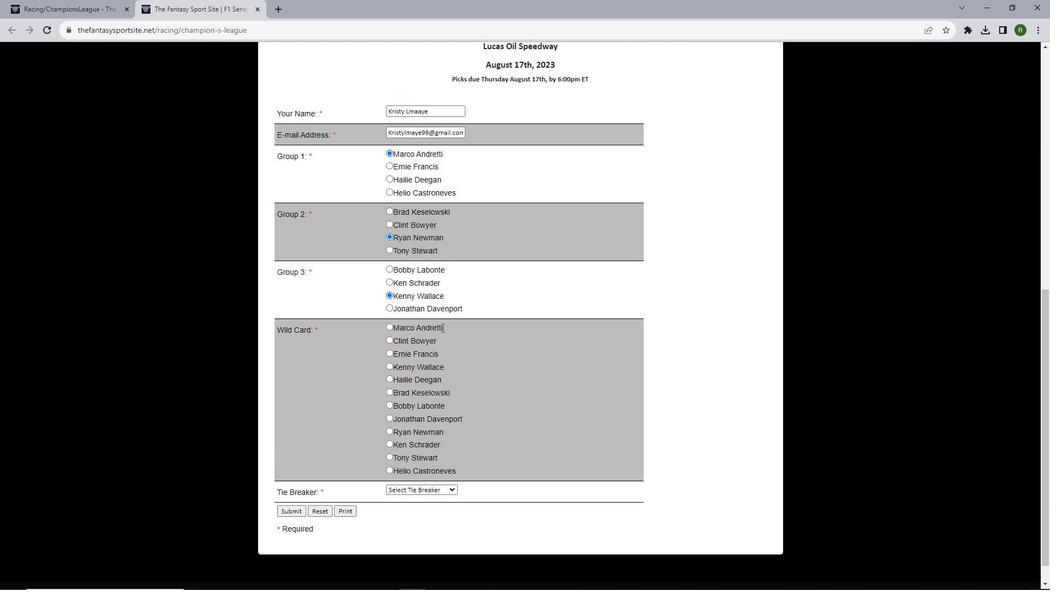 
Action: Mouse moved to (388, 344)
Screenshot: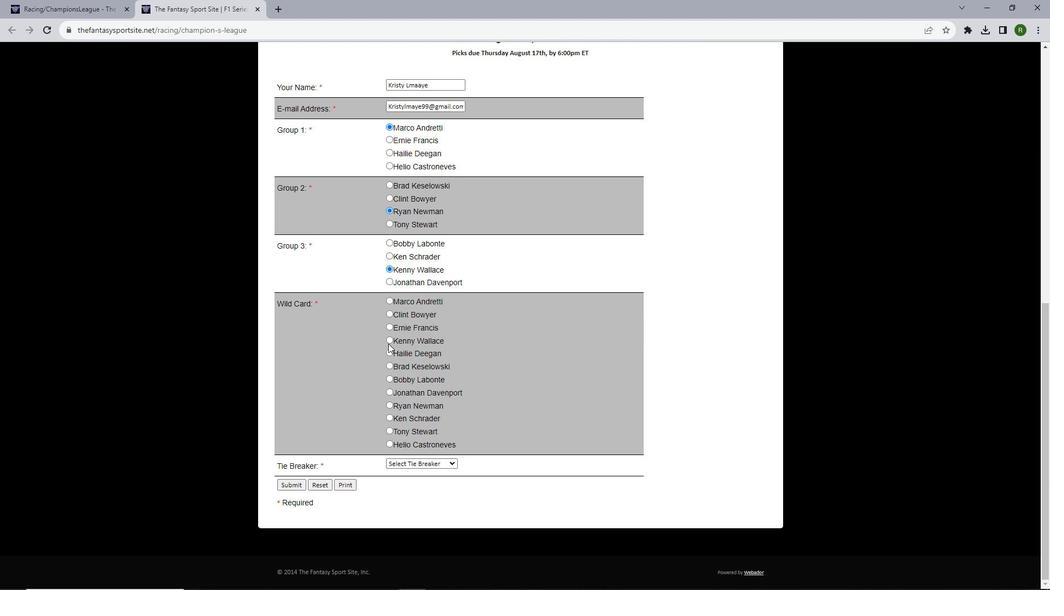 
Action: Mouse pressed left at (388, 344)
Screenshot: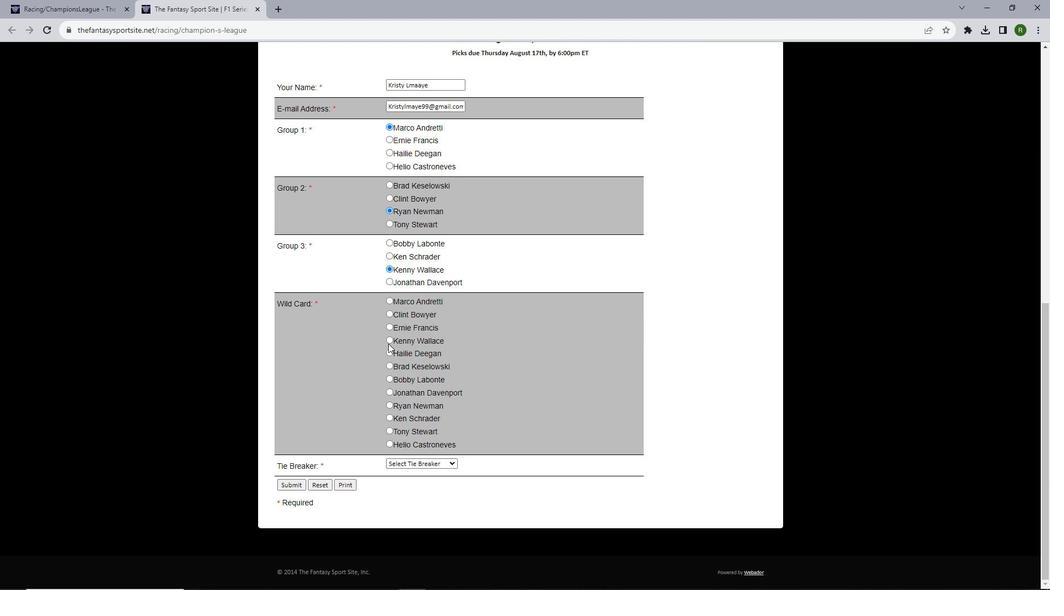 
Action: Mouse moved to (391, 362)
Screenshot: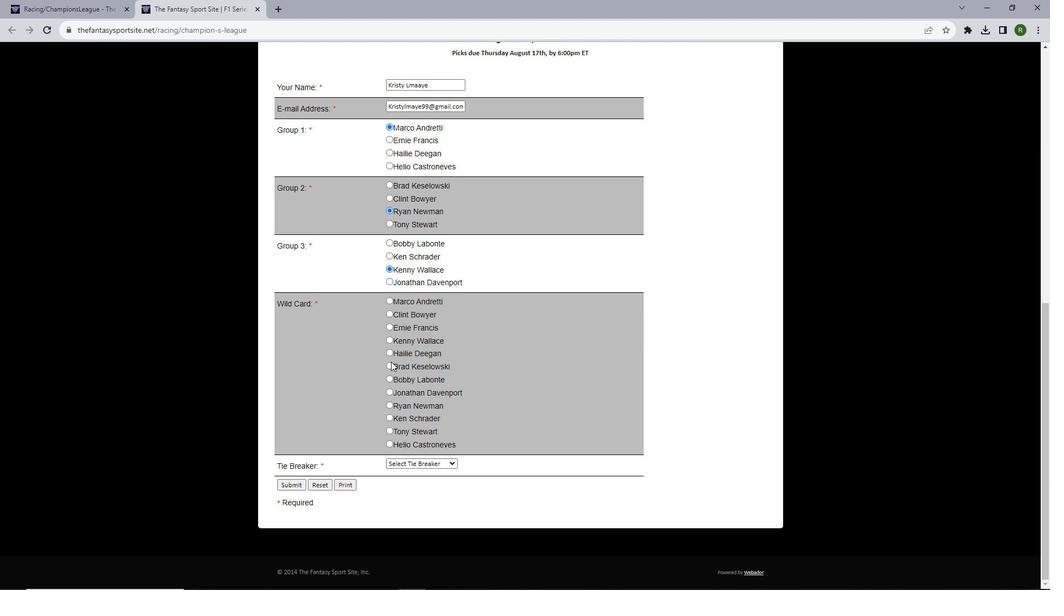 
Action: Mouse pressed left at (391, 362)
Screenshot: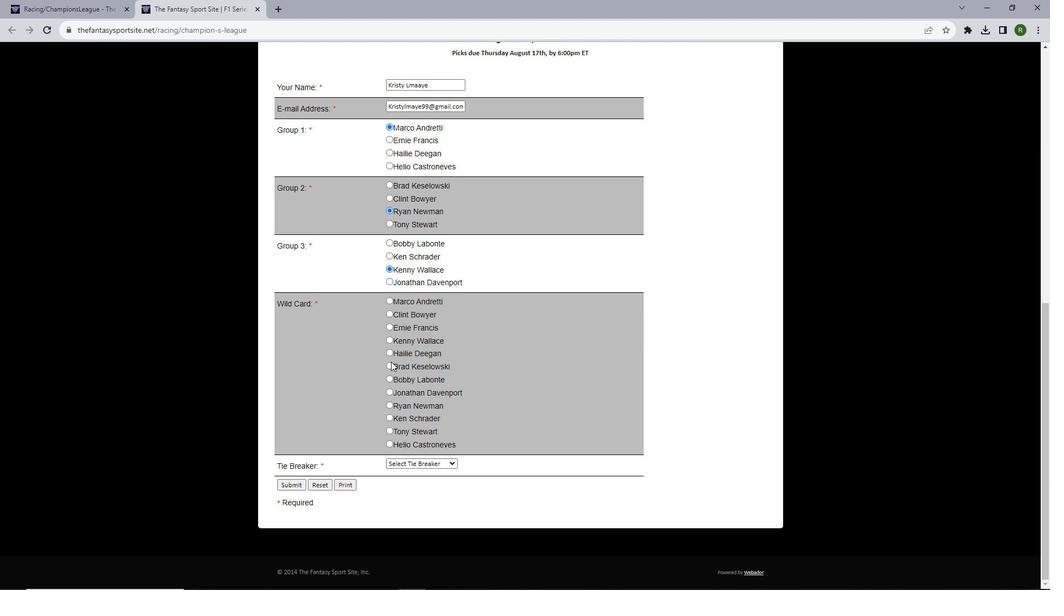 
Action: Mouse moved to (388, 366)
Screenshot: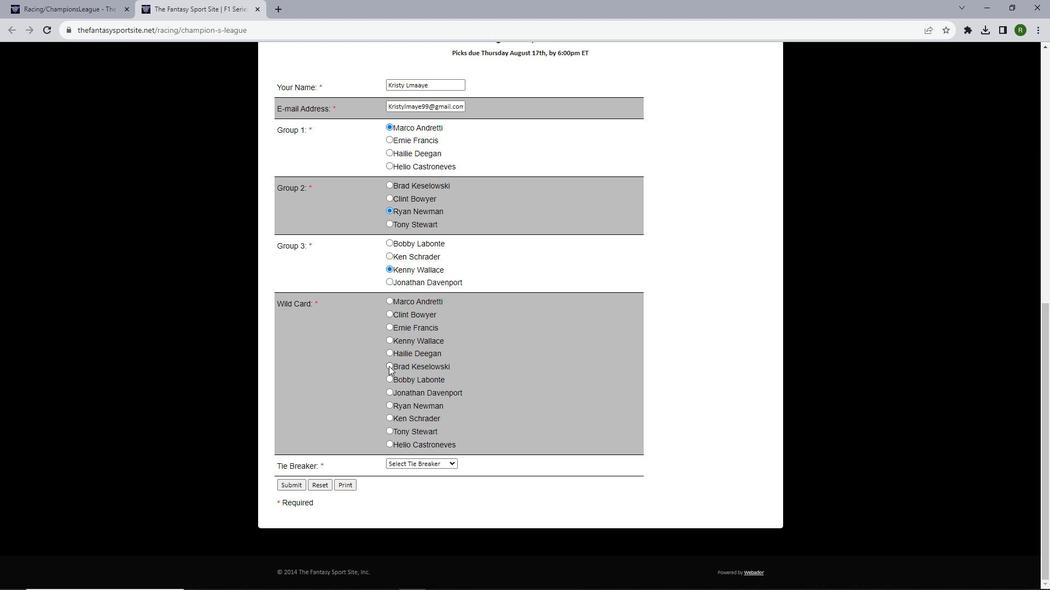 
Action: Mouse pressed left at (388, 366)
Screenshot: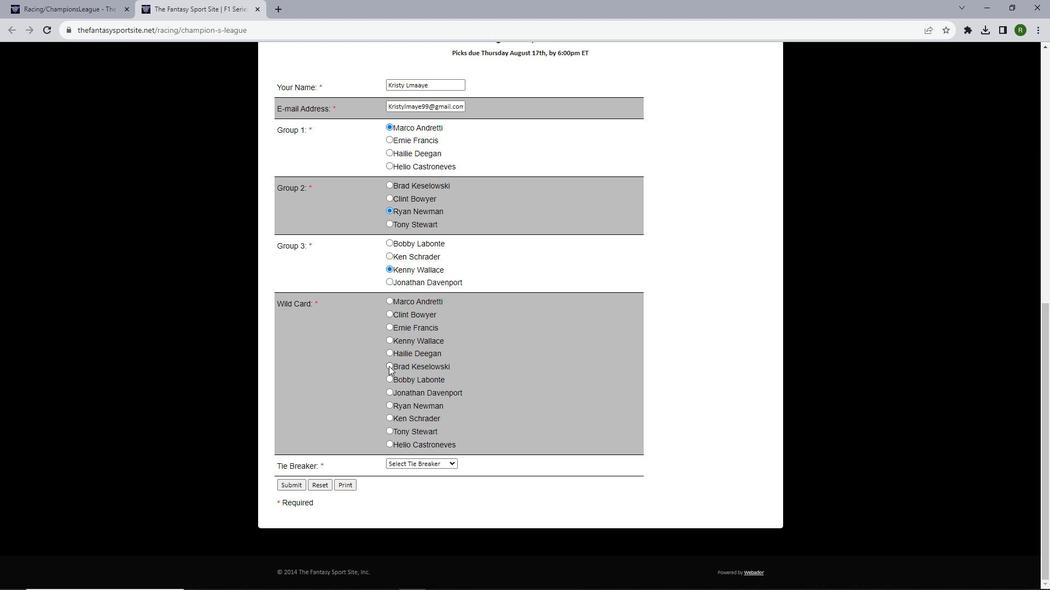 
Action: Mouse moved to (400, 363)
Screenshot: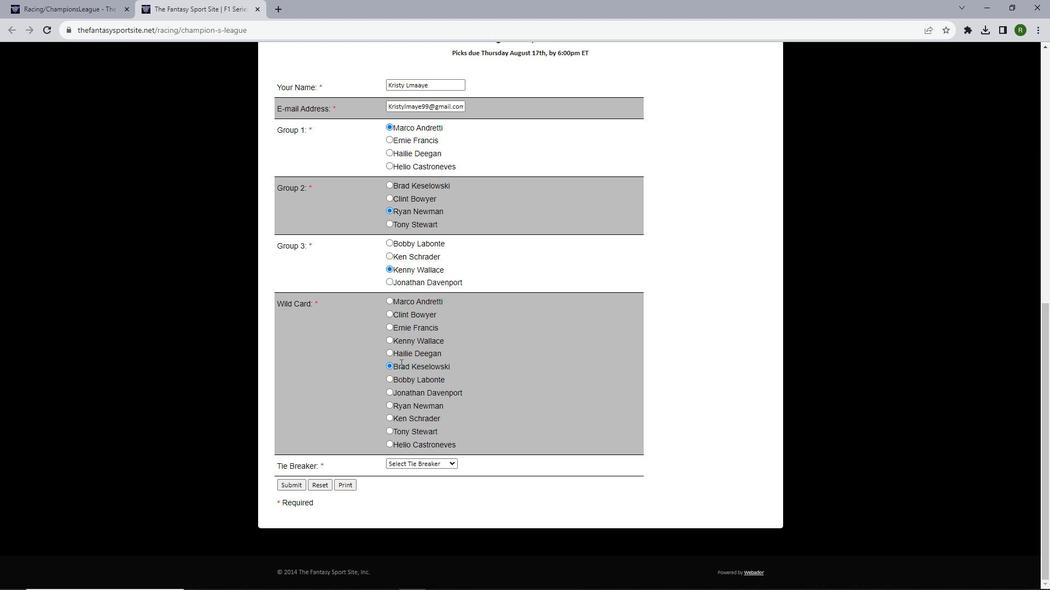 
Action: Mouse scrolled (400, 363) with delta (0, 0)
Screenshot: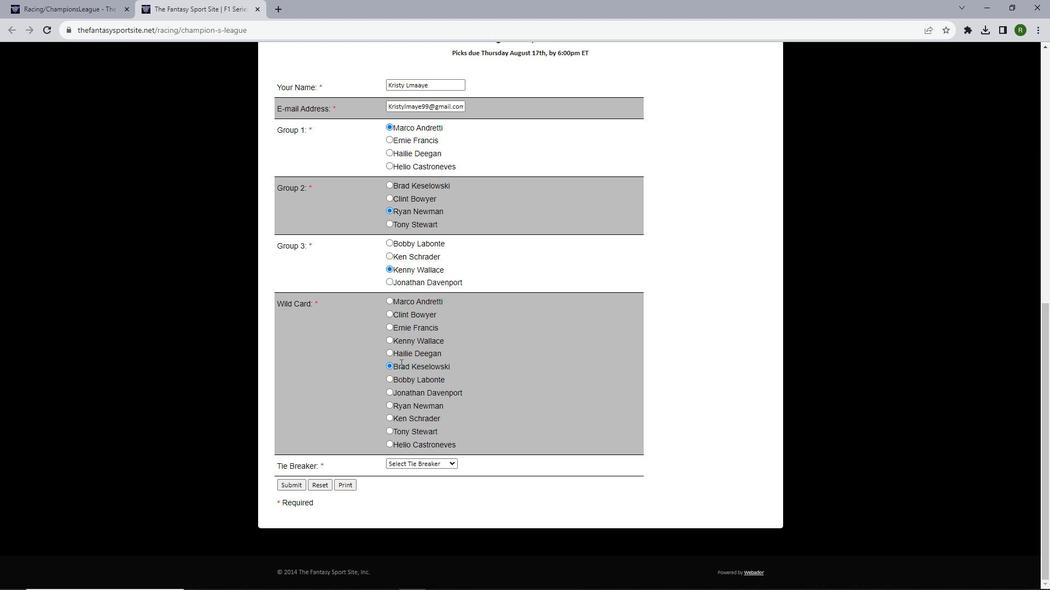 
Action: Mouse scrolled (400, 363) with delta (0, 0)
Screenshot: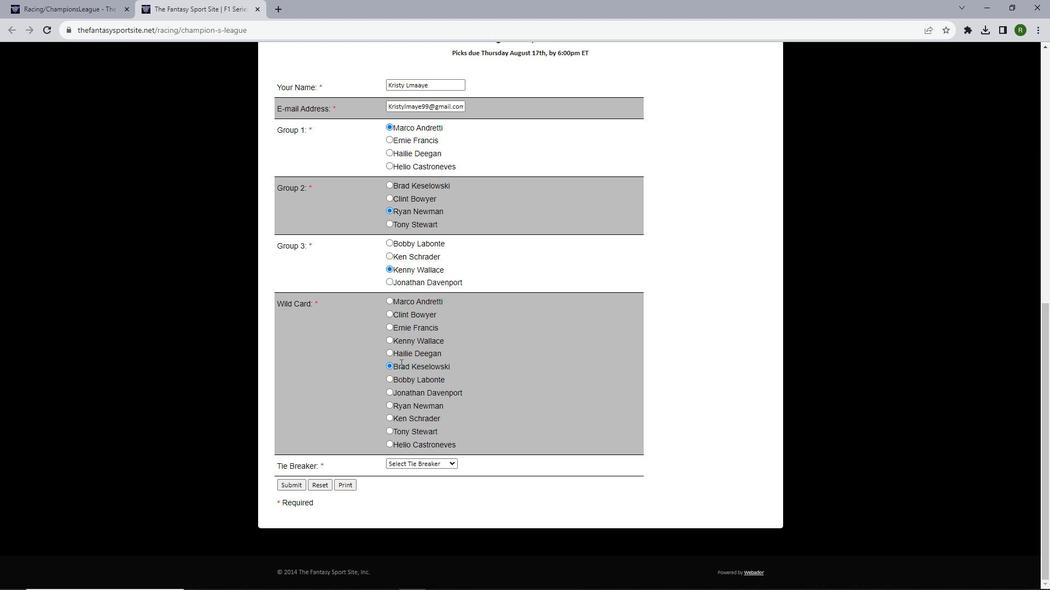 
Action: Mouse moved to (414, 464)
Screenshot: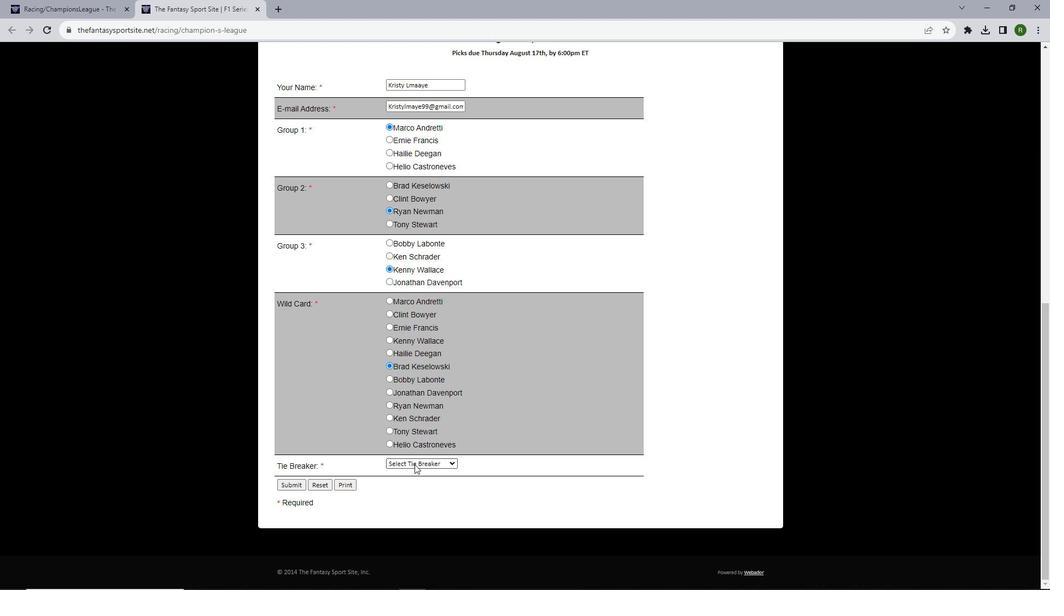 
Action: Mouse pressed left at (414, 464)
Screenshot: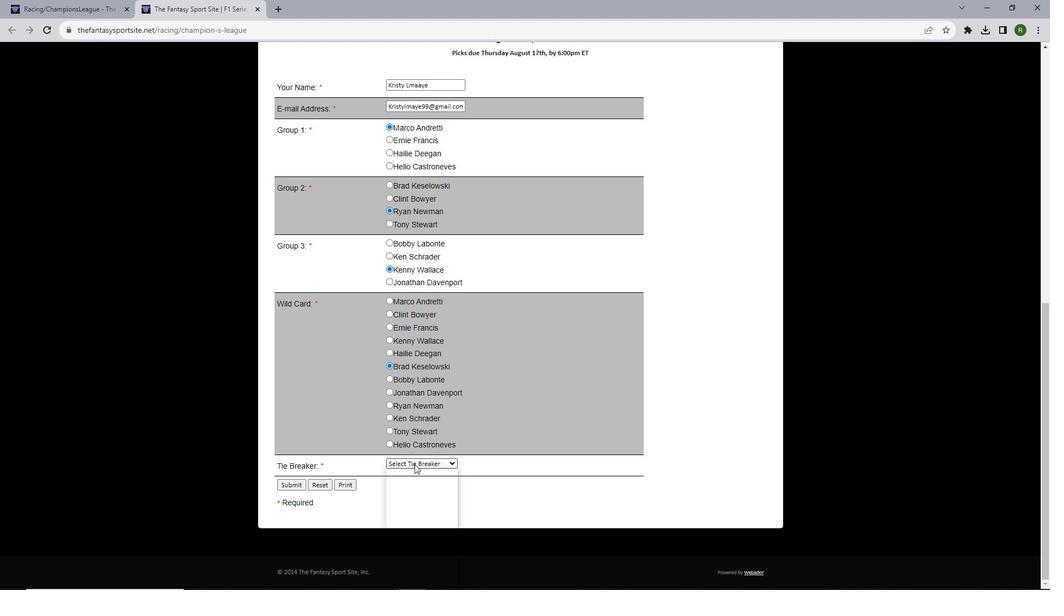 
Action: Mouse moved to (429, 581)
Screenshot: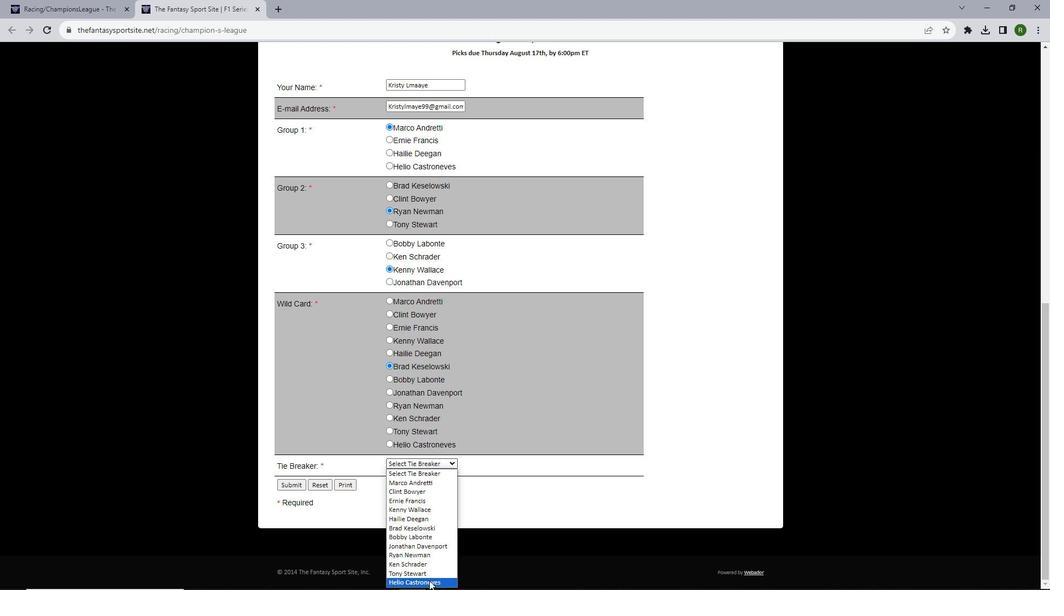 
Action: Mouse pressed left at (429, 581)
Screenshot: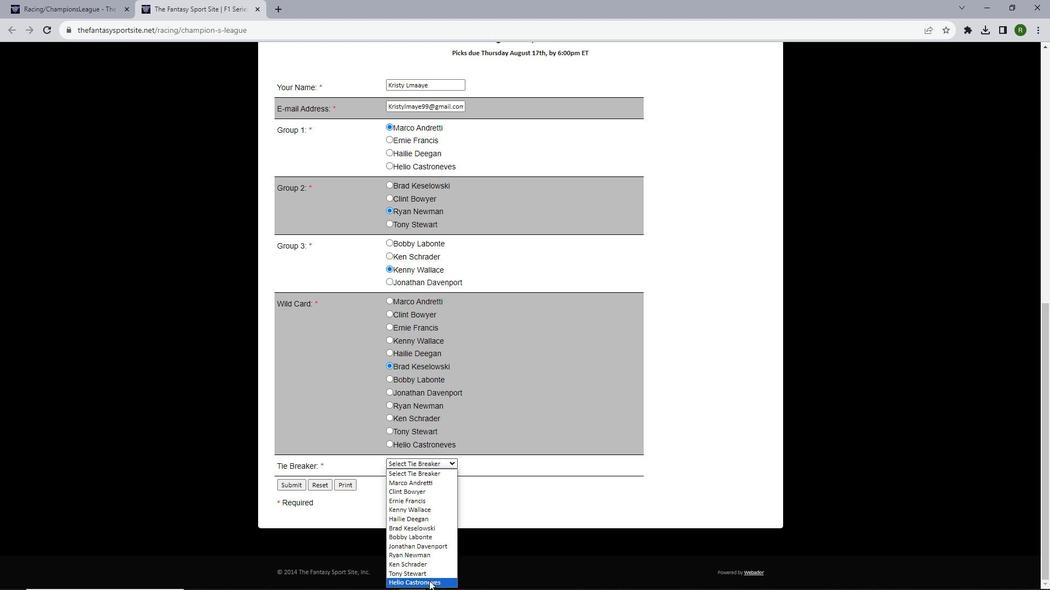 
Action: Mouse moved to (436, 466)
Screenshot: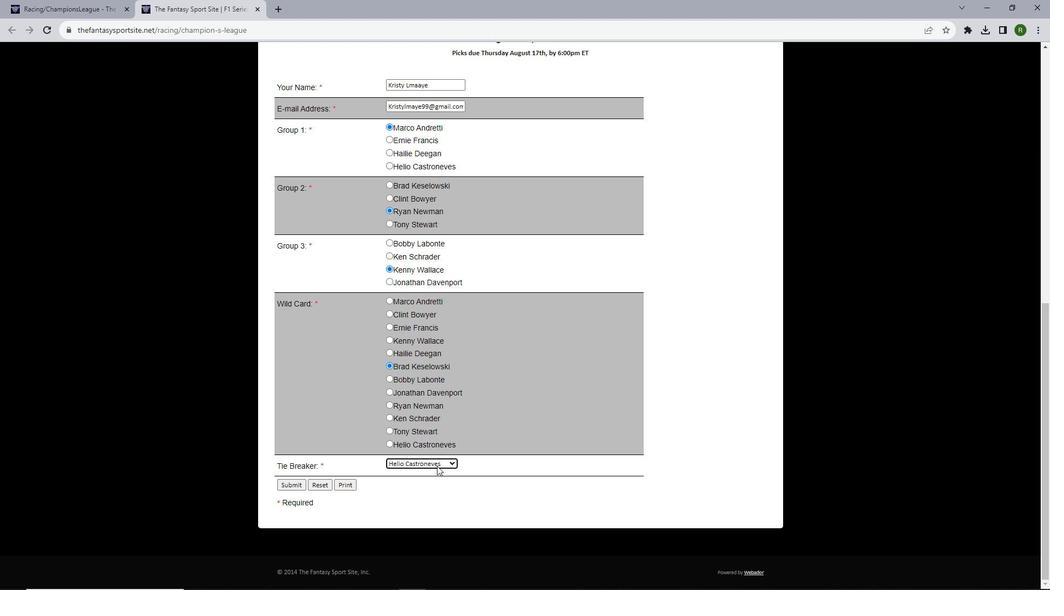 
Action: Mouse scrolled (436, 465) with delta (0, 0)
Screenshot: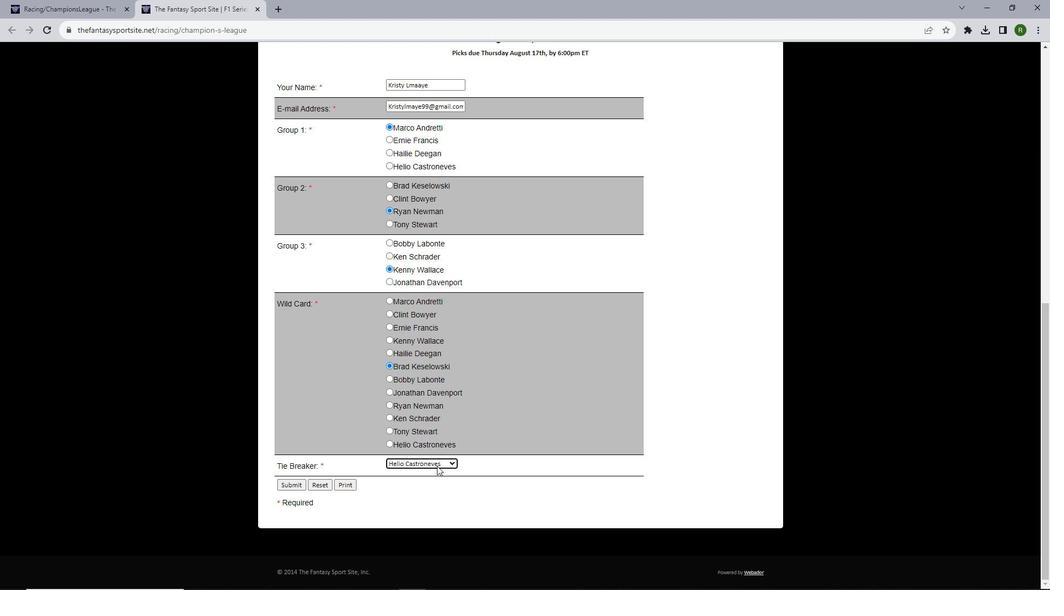 
Action: Mouse moved to (570, 412)
Screenshot: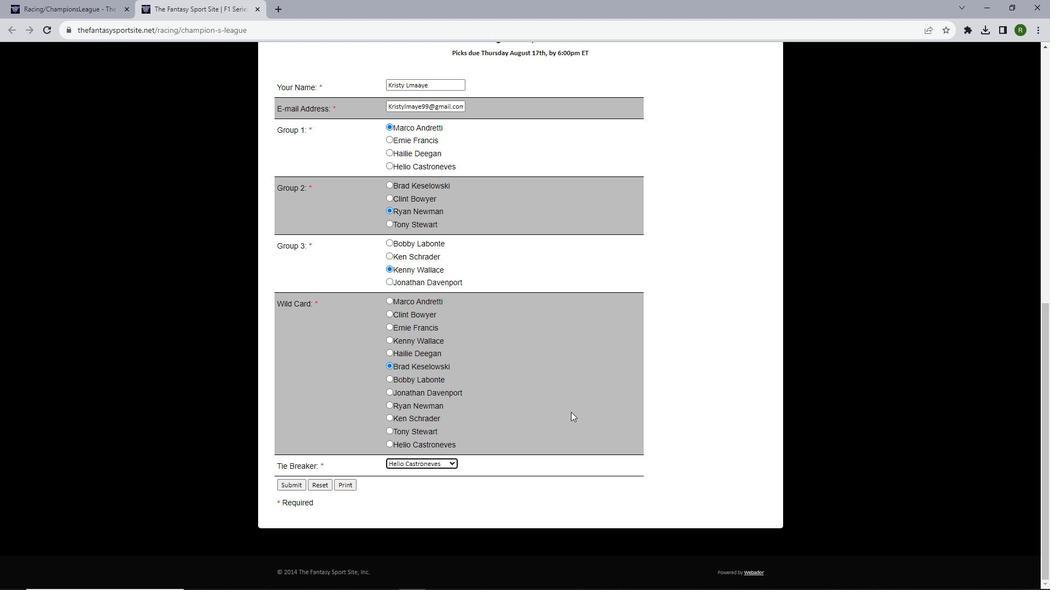 
Action: Mouse scrolled (570, 412) with delta (0, 0)
Screenshot: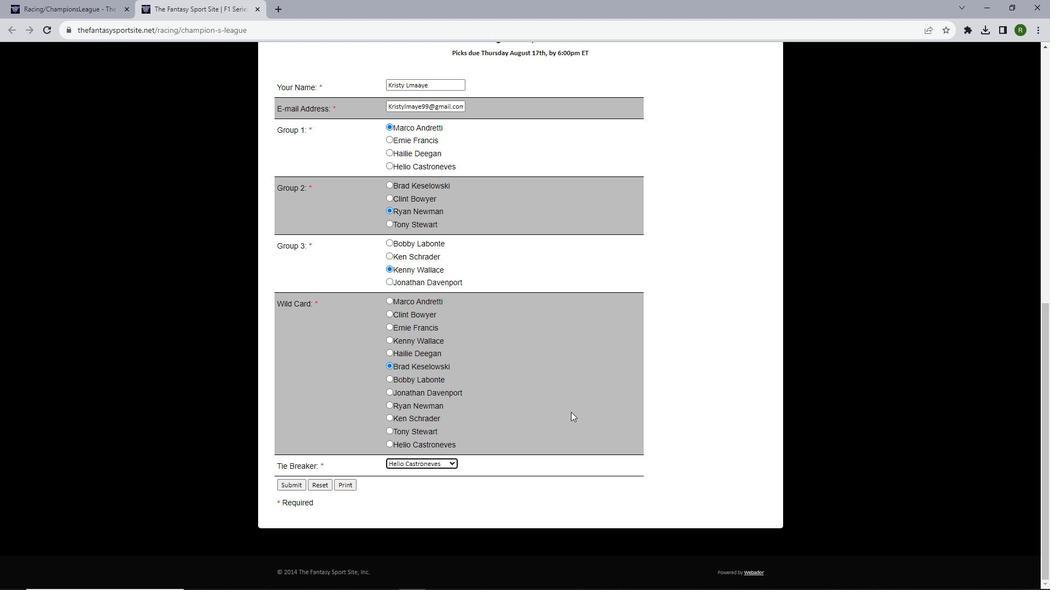 
Action: Mouse moved to (566, 413)
Screenshot: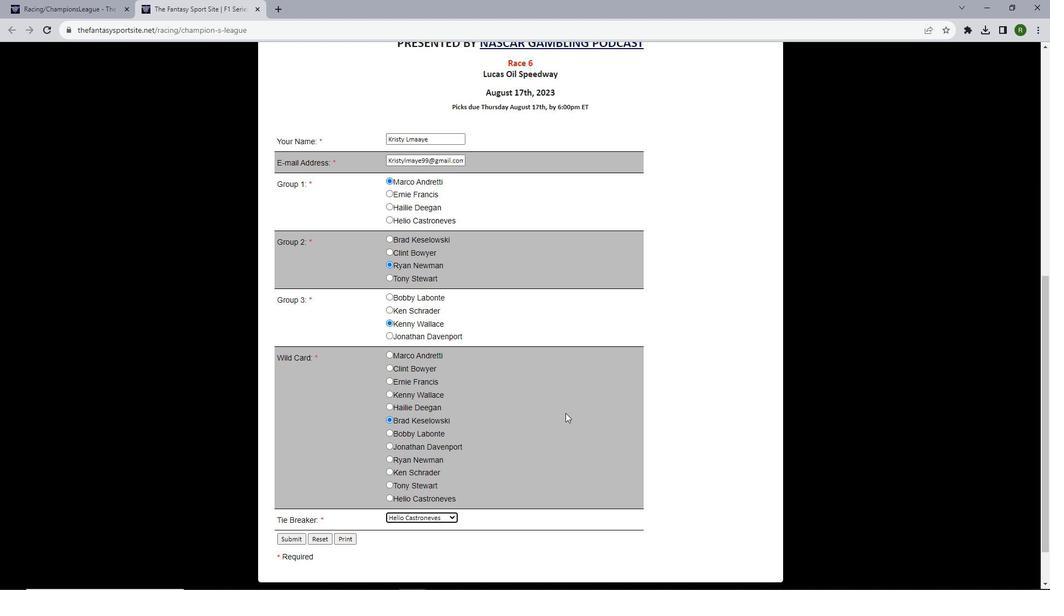 
Action: Mouse scrolled (566, 412) with delta (0, 0)
Screenshot: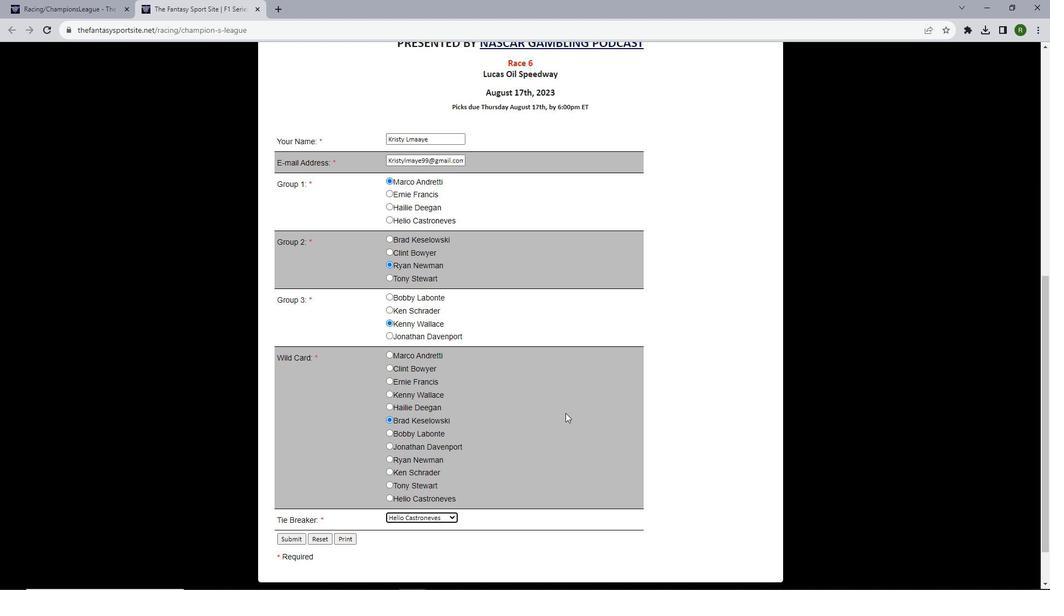 
Action: Mouse moved to (565, 413)
Screenshot: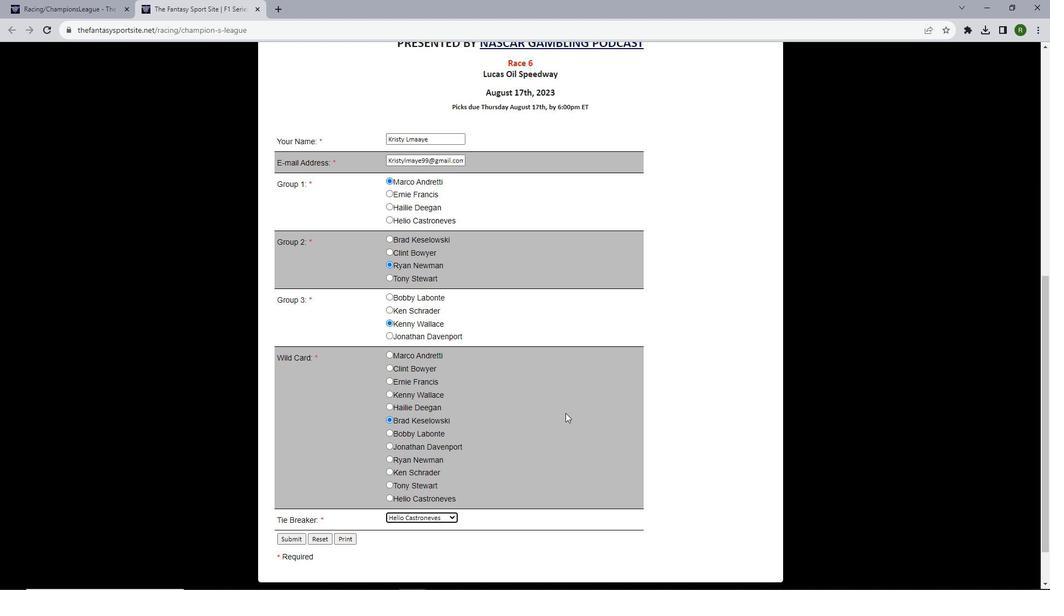 
Action: Mouse scrolled (565, 412) with delta (0, 0)
Screenshot: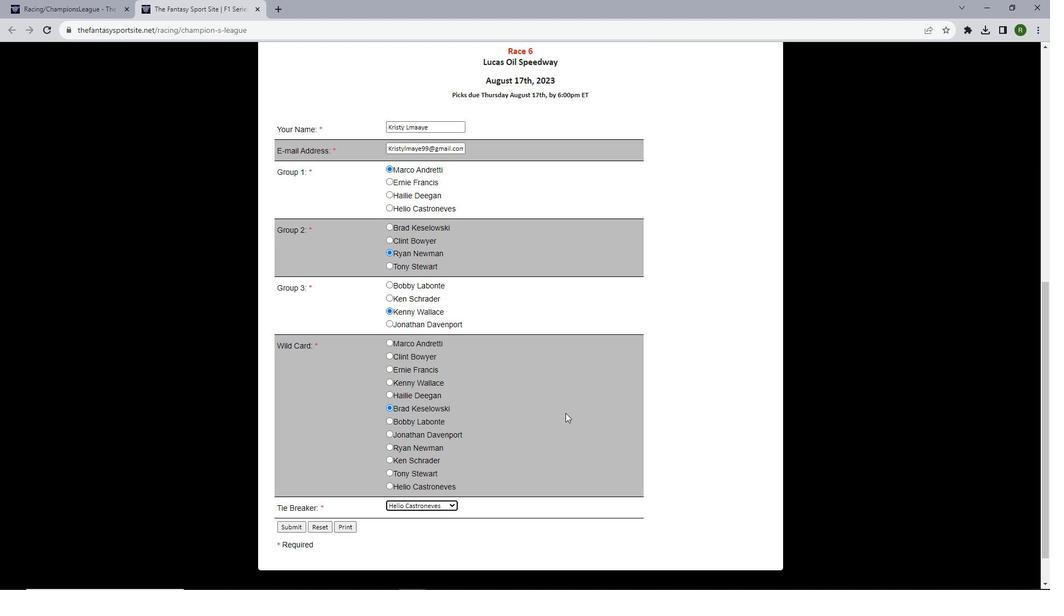 
Action: Mouse scrolled (565, 412) with delta (0, 0)
Screenshot: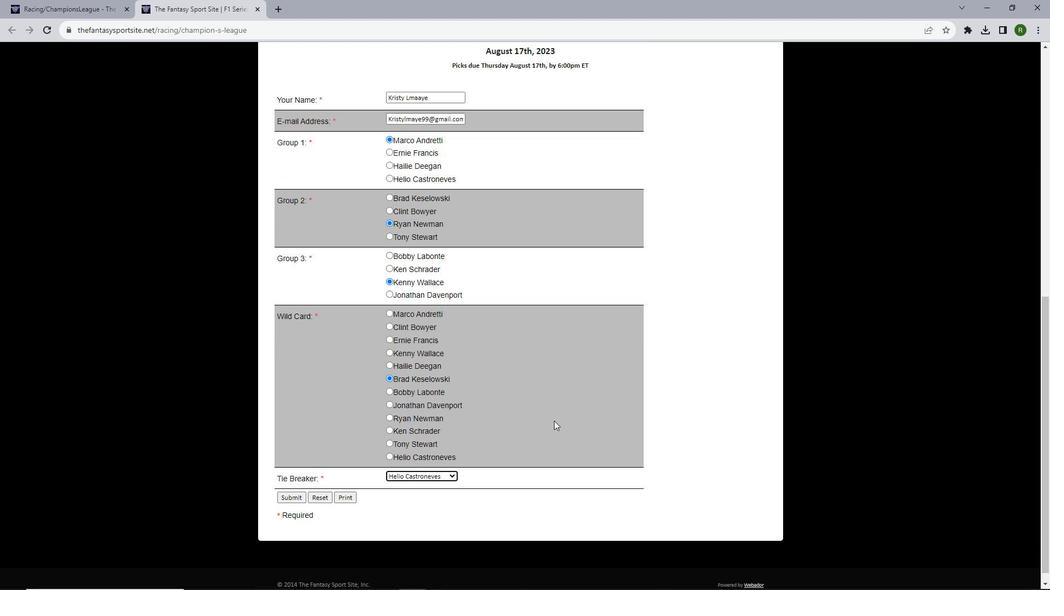 
Action: Mouse moved to (295, 484)
Screenshot: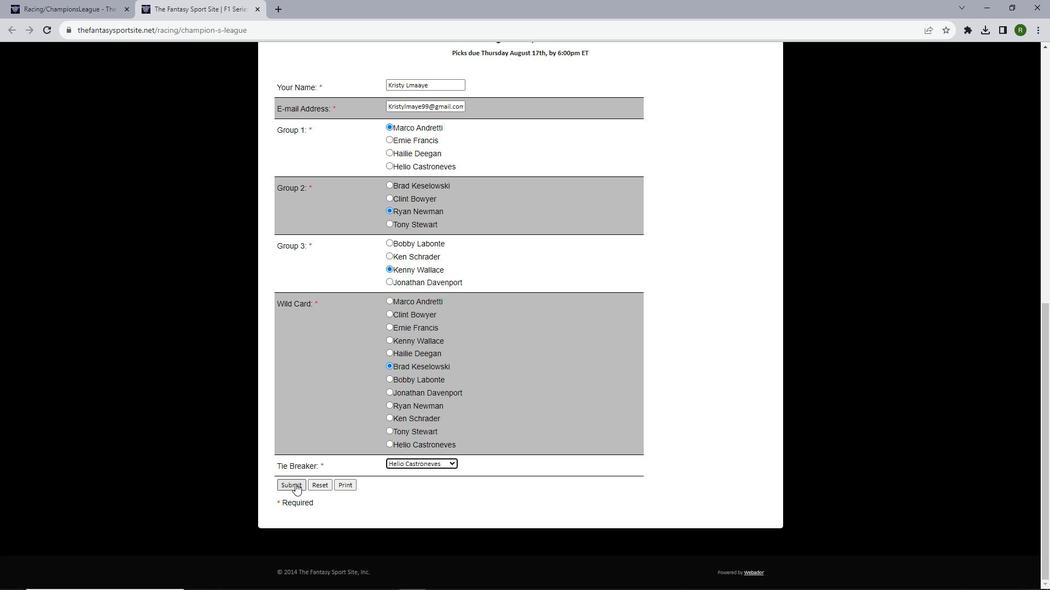 
Action: Mouse pressed left at (295, 484)
Screenshot: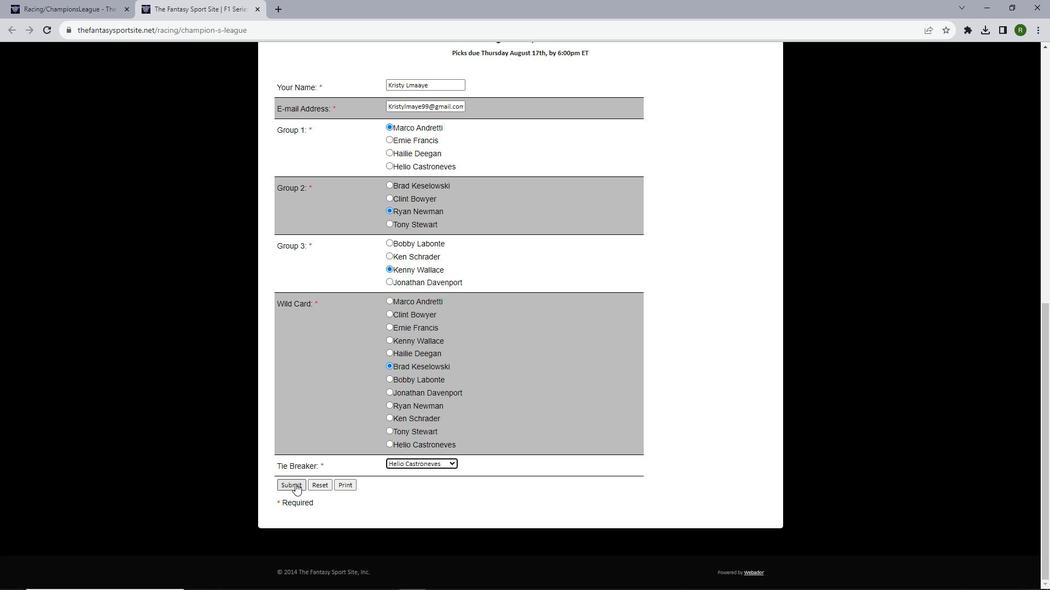
Action: Mouse moved to (504, 274)
Screenshot: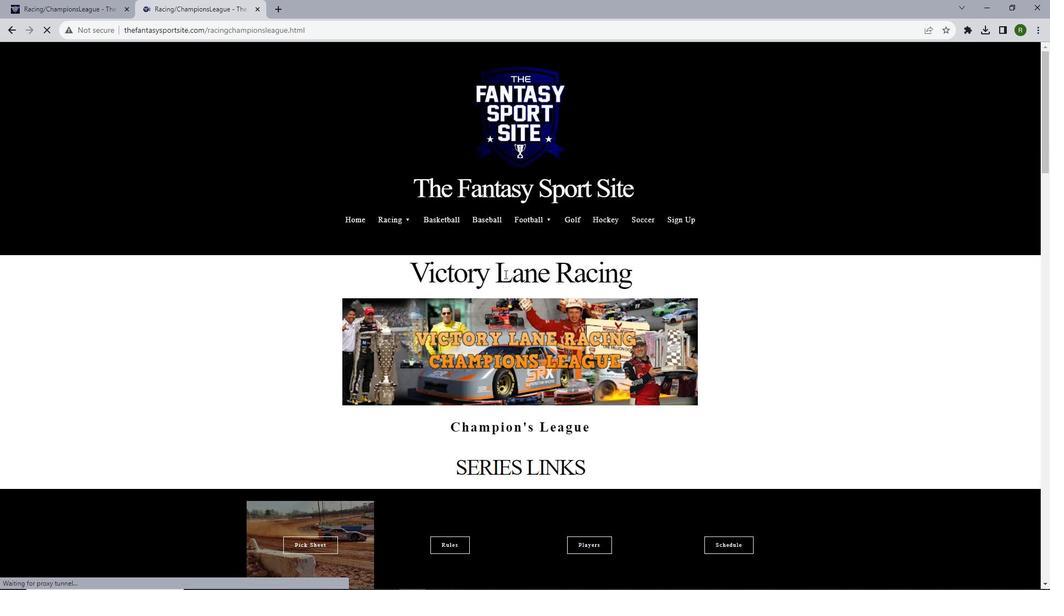 
Action: Mouse scrolled (504, 274) with delta (0, 0)
Screenshot: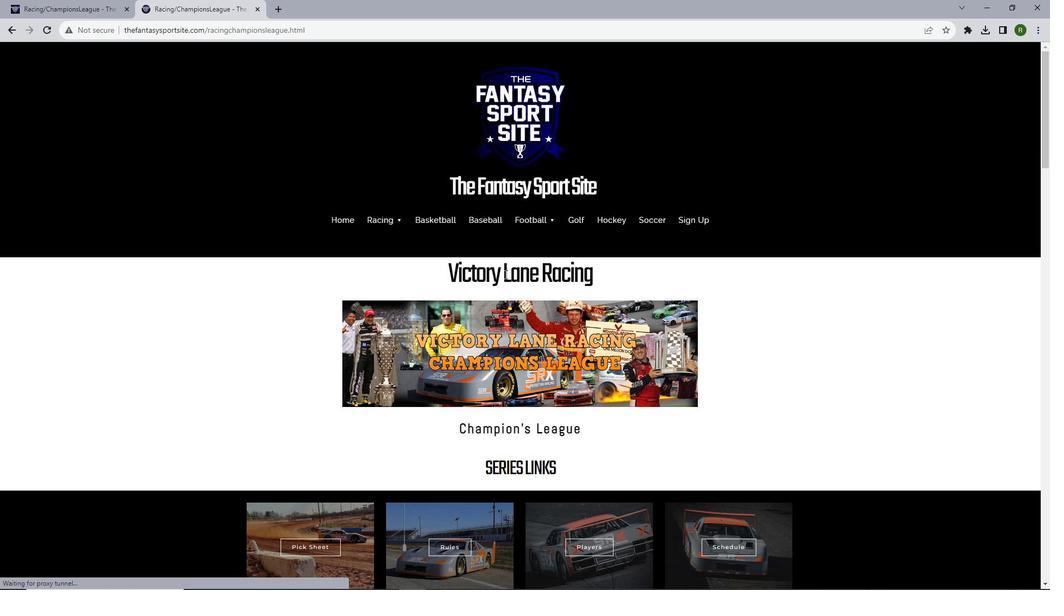 
Action: Mouse scrolled (504, 274) with delta (0, 0)
Screenshot: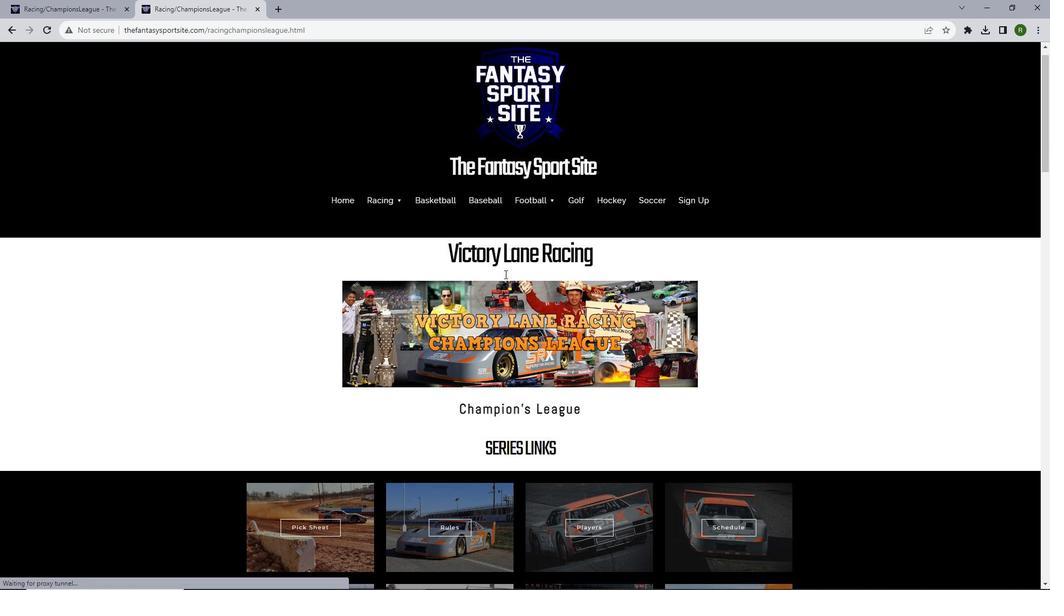 
Action: Mouse scrolled (504, 274) with delta (0, 0)
Screenshot: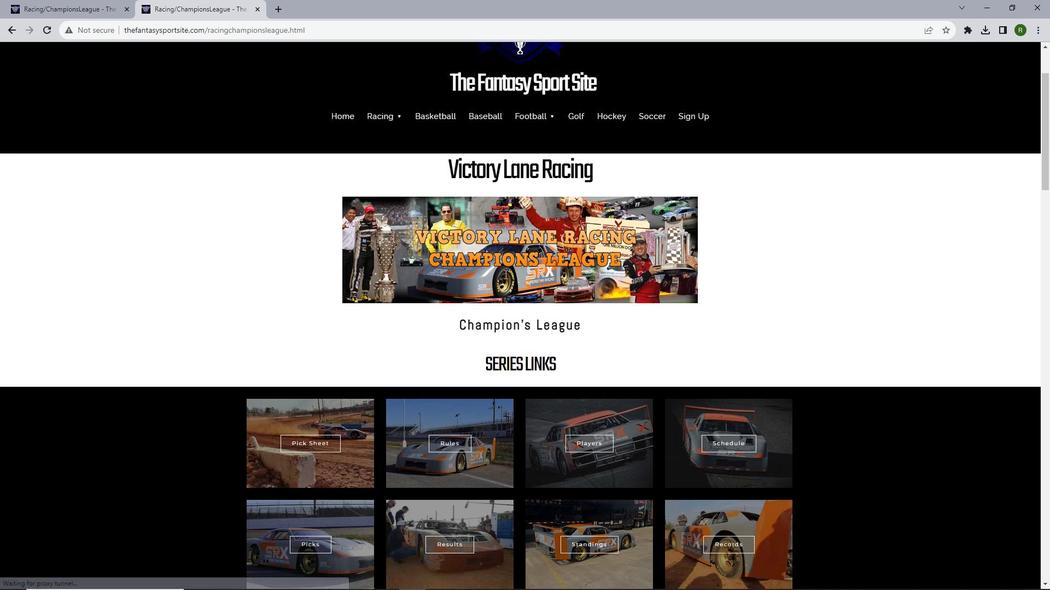 
Action: Mouse scrolled (504, 274) with delta (0, 0)
Screenshot: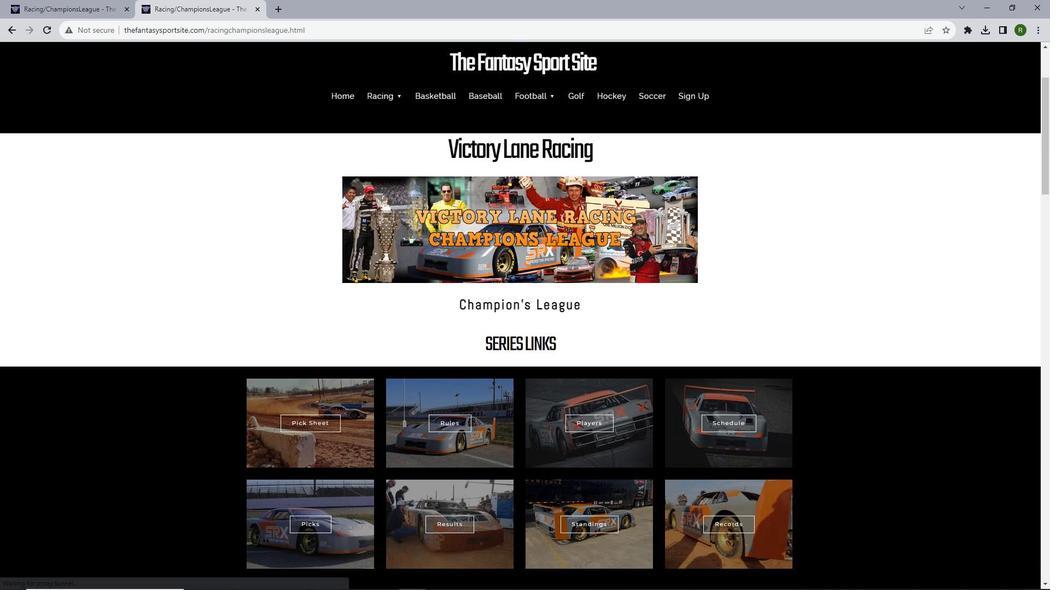 
Action: Mouse scrolled (504, 274) with delta (0, 0)
Screenshot: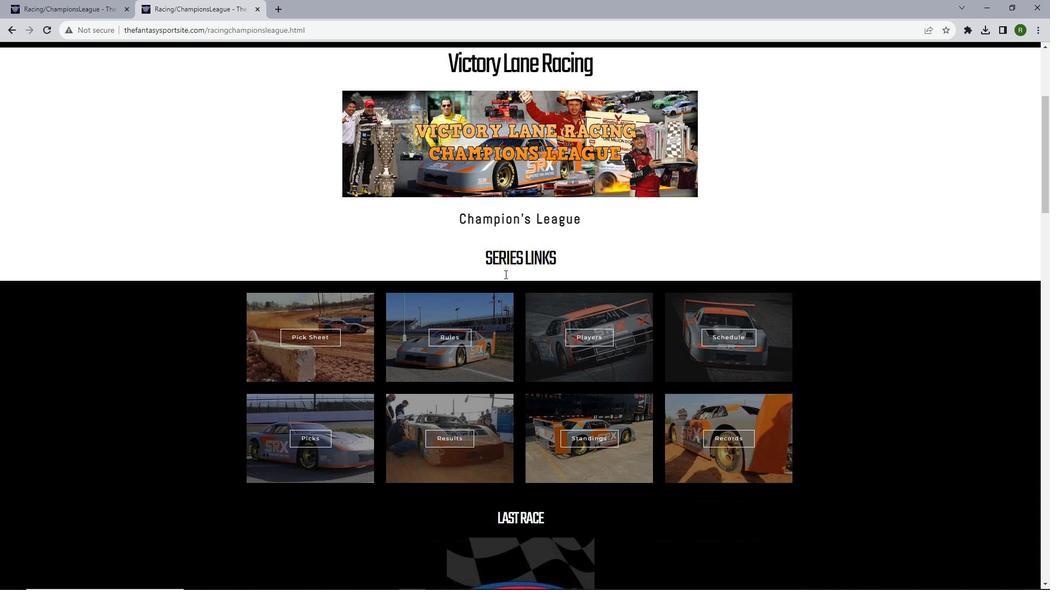 
